 Task: Look for space in Alandur, India from 5th July, 2023 to 11th July, 2023 for 2 adults in price range Rs.8000 to Rs.16000. Place can be entire place with 2 bedrooms having 2 beds and 1 bathroom. Property type can be house, flat, guest house. Booking option can be shelf check-in. Required host language is English.
Action: Mouse moved to (494, 102)
Screenshot: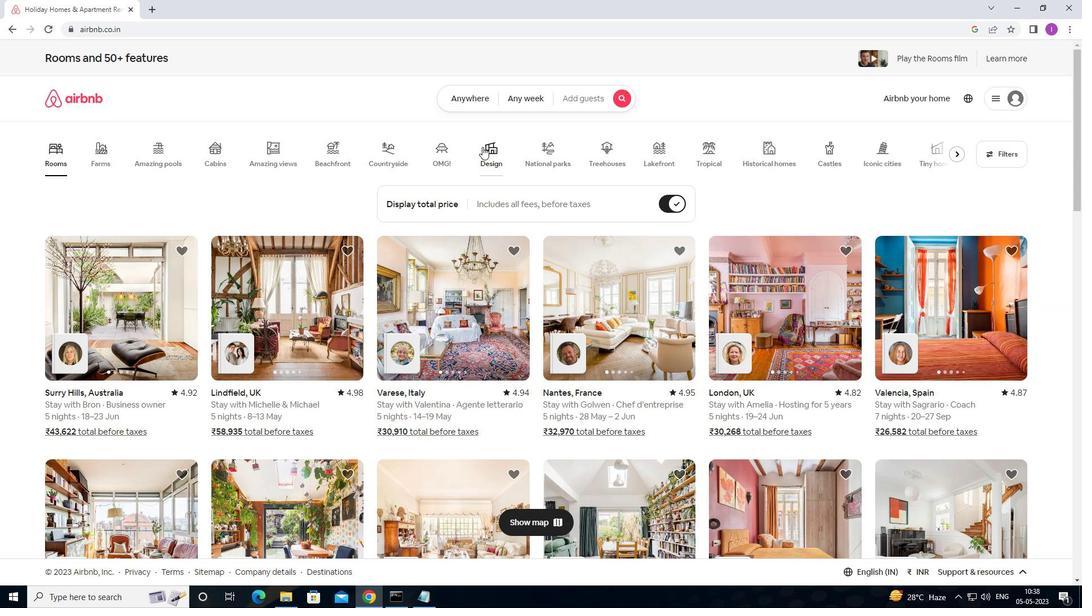 
Action: Mouse pressed left at (494, 102)
Screenshot: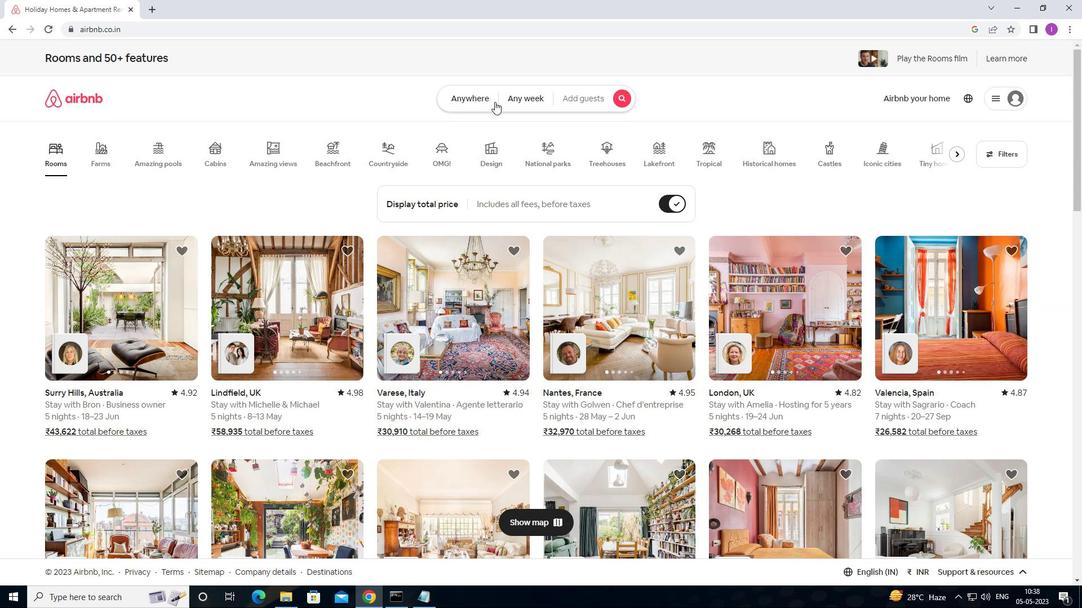 
Action: Mouse moved to (366, 136)
Screenshot: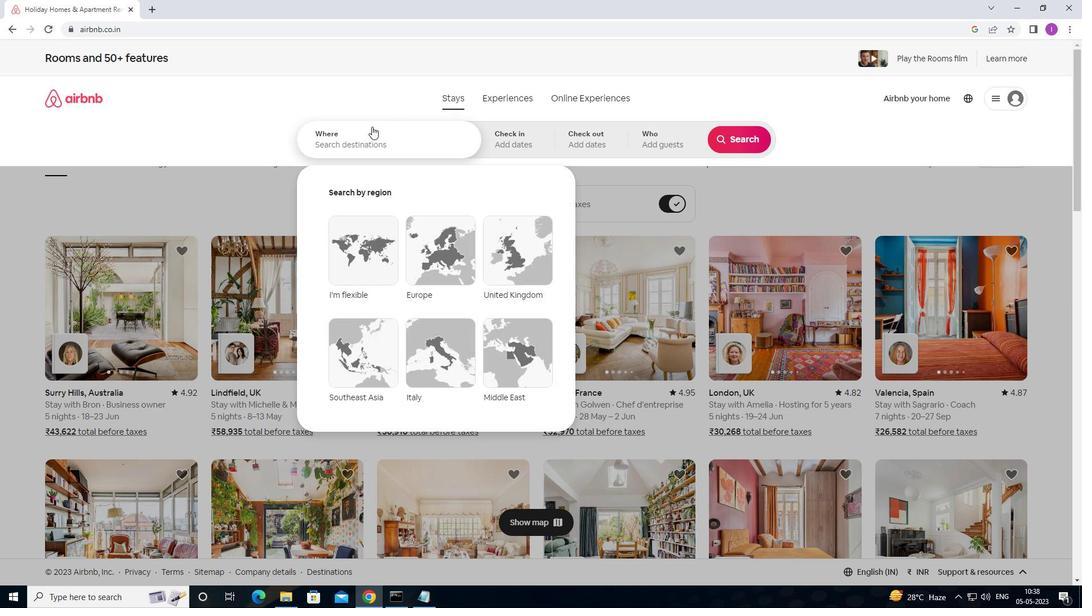 
Action: Mouse pressed left at (366, 136)
Screenshot: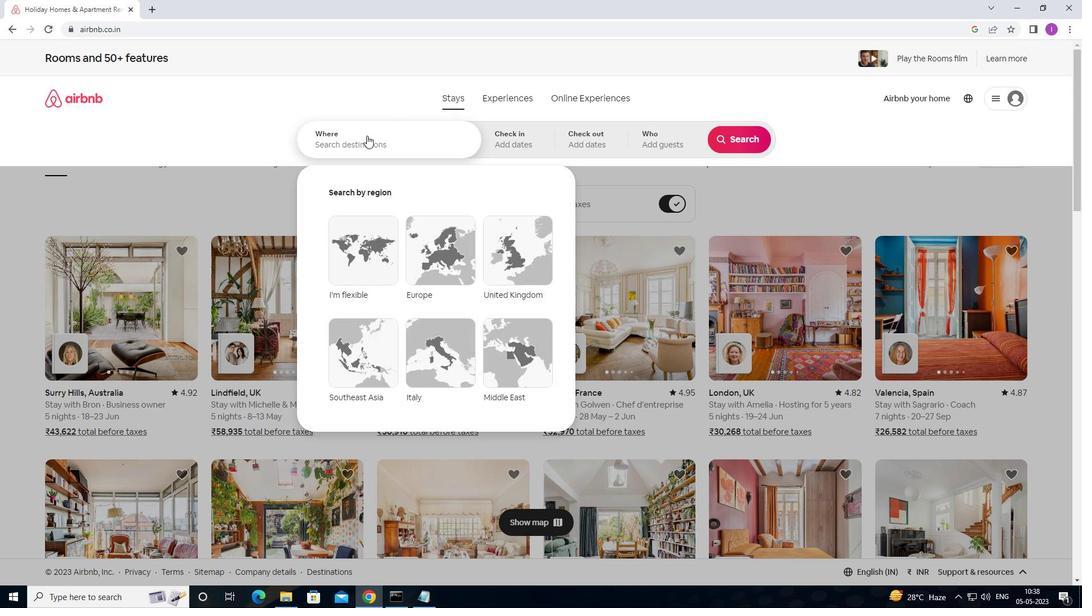 
Action: Mouse moved to (367, 139)
Screenshot: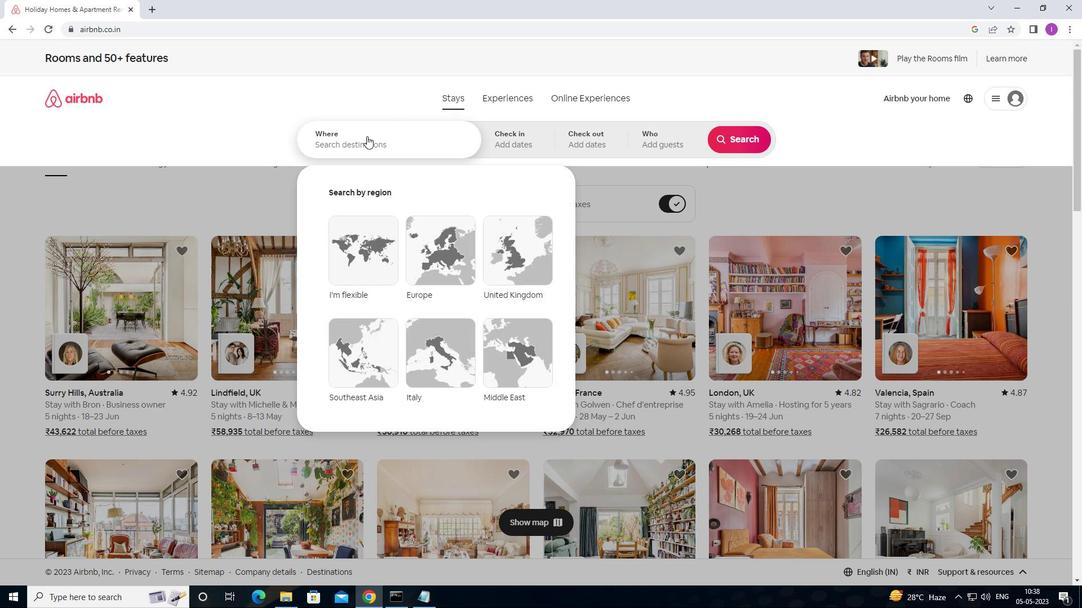 
Action: Key pressed <Key.shift>ALANDUR,<Key.shift>INDIA
Screenshot: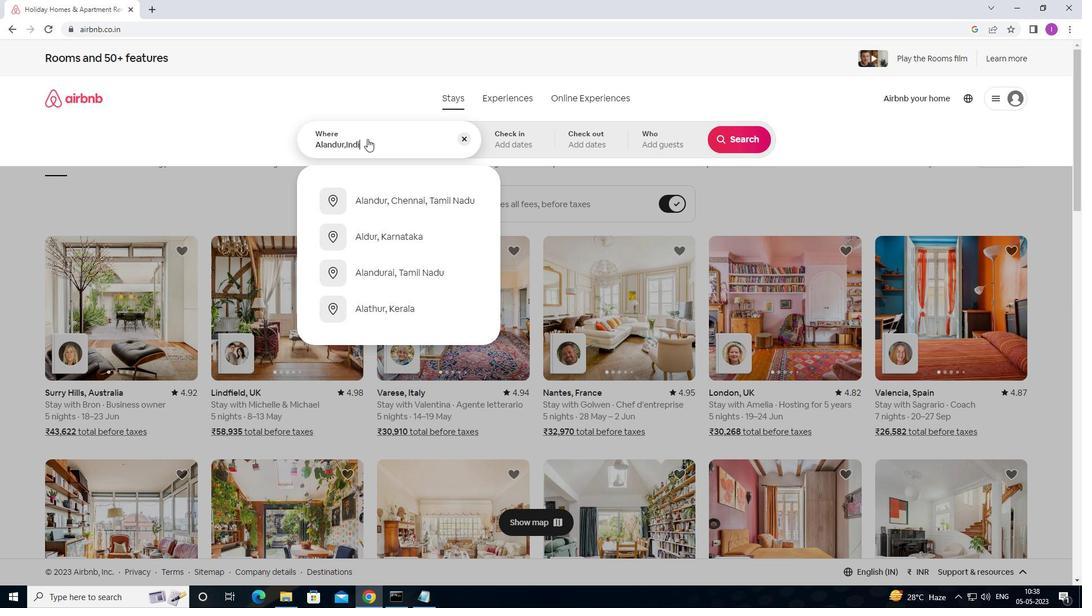 
Action: Mouse moved to (513, 143)
Screenshot: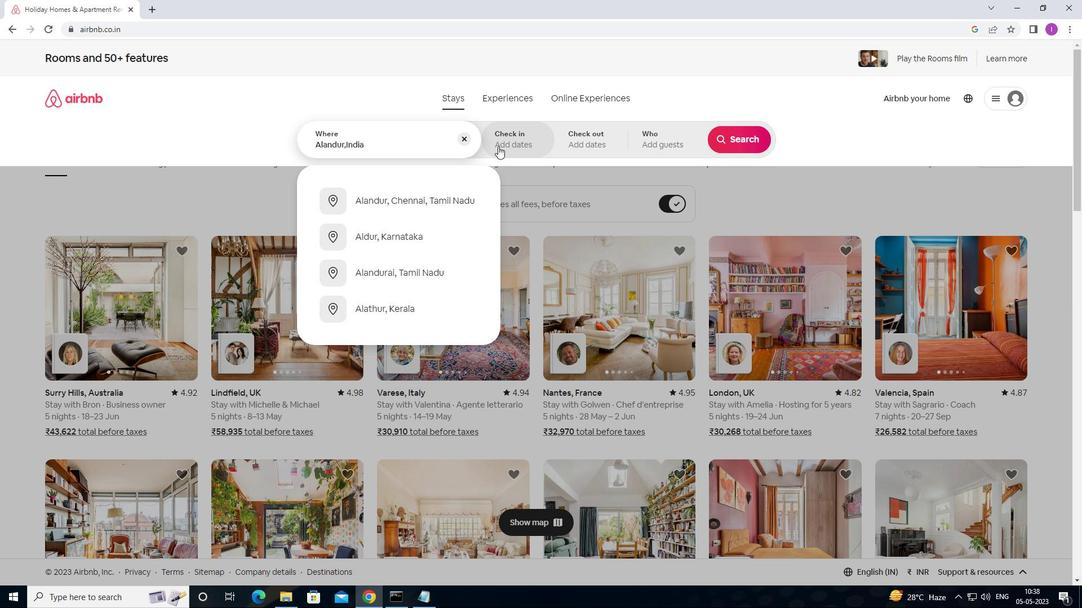 
Action: Mouse pressed left at (513, 143)
Screenshot: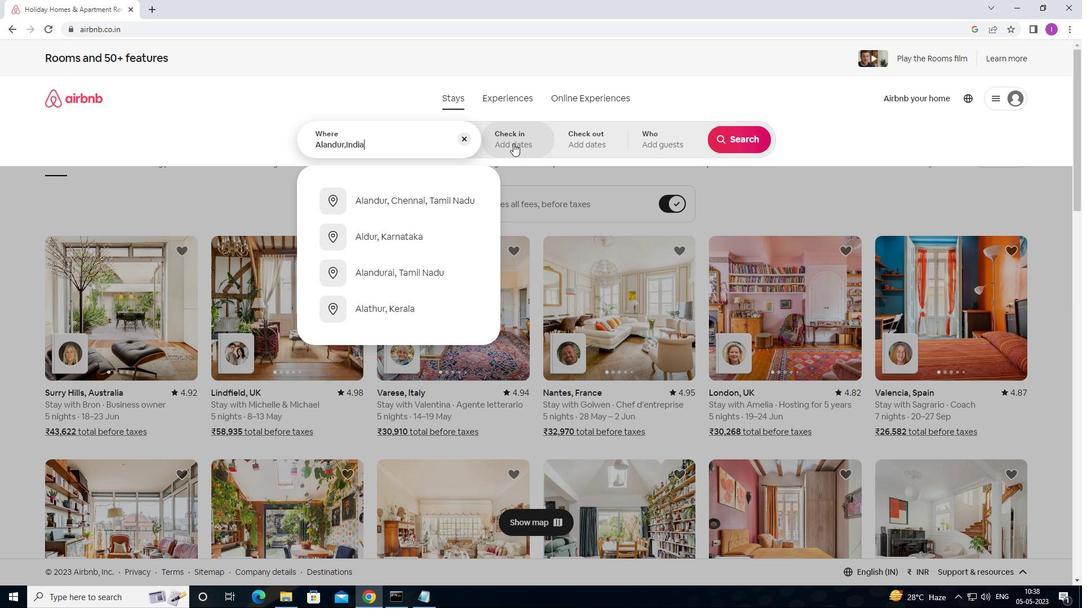 
Action: Mouse moved to (718, 109)
Screenshot: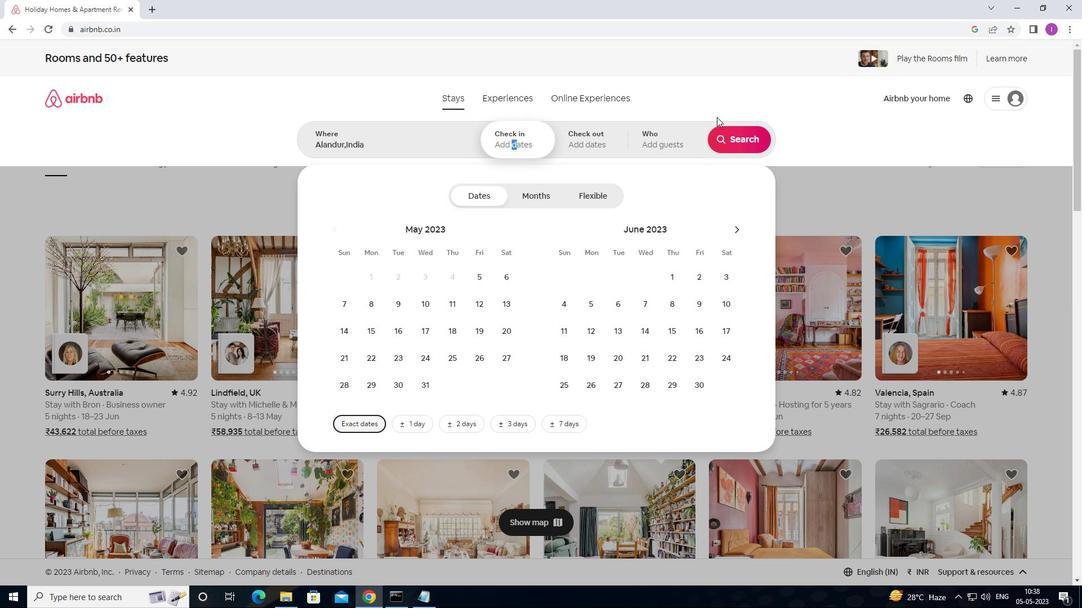 
Action: Mouse pressed left at (718, 109)
Screenshot: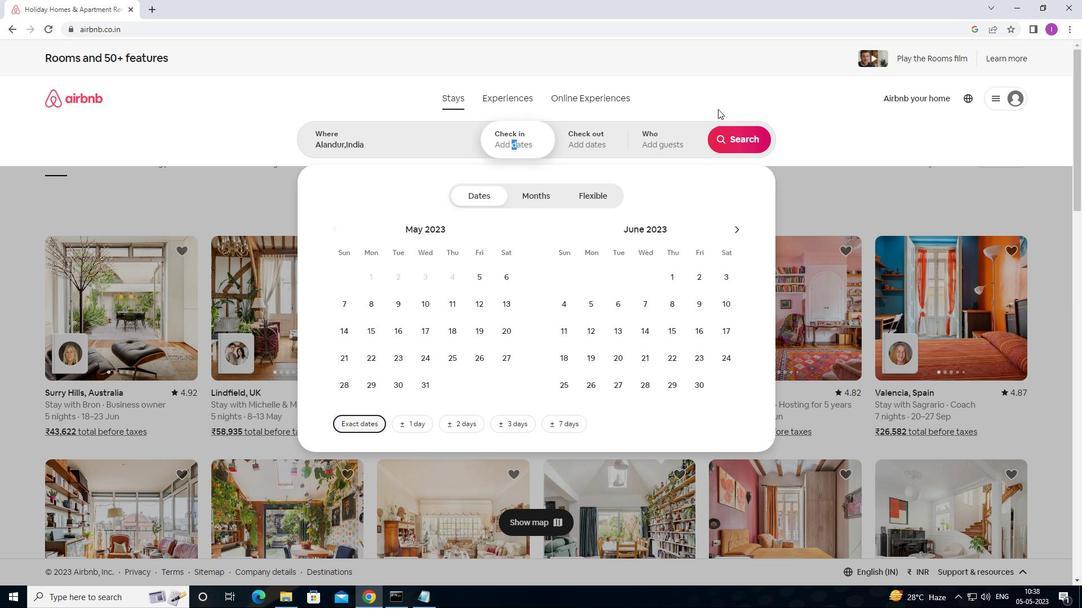 
Action: Mouse moved to (524, 140)
Screenshot: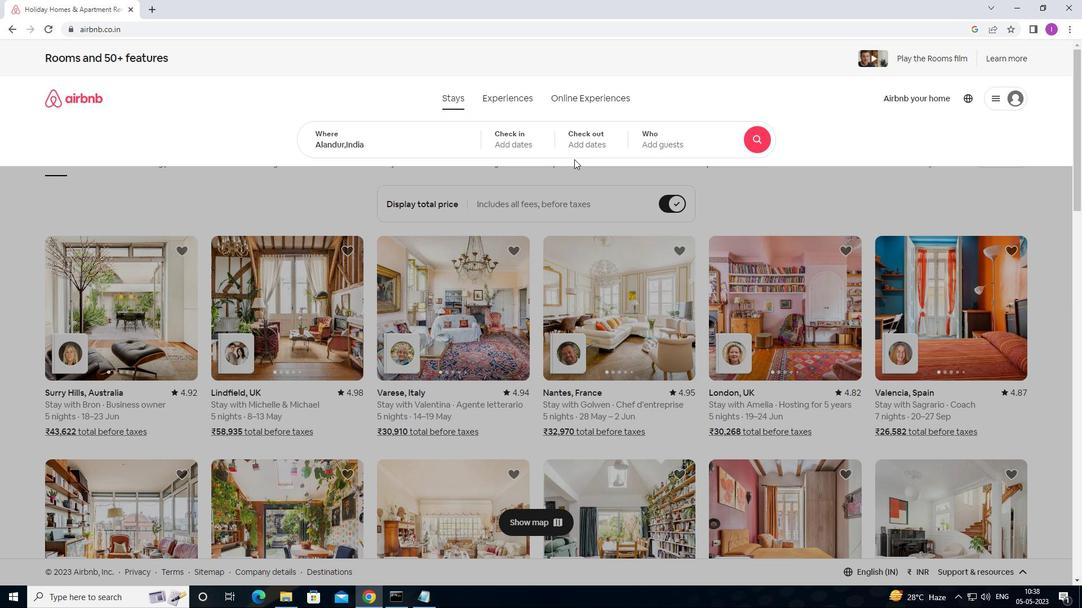 
Action: Mouse pressed left at (524, 140)
Screenshot: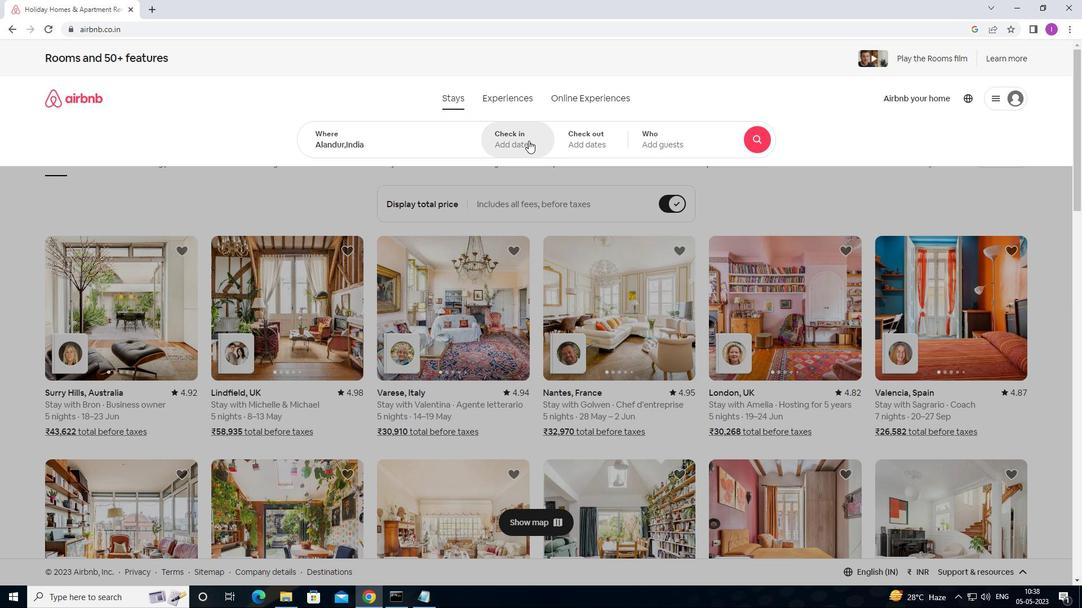 
Action: Mouse moved to (737, 222)
Screenshot: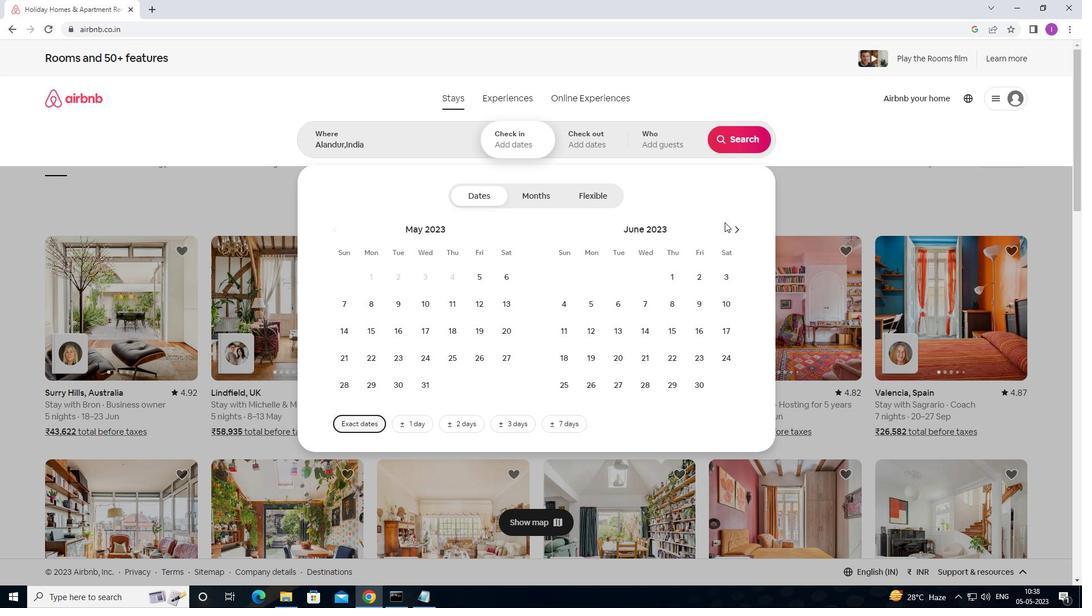 
Action: Mouse pressed left at (737, 222)
Screenshot: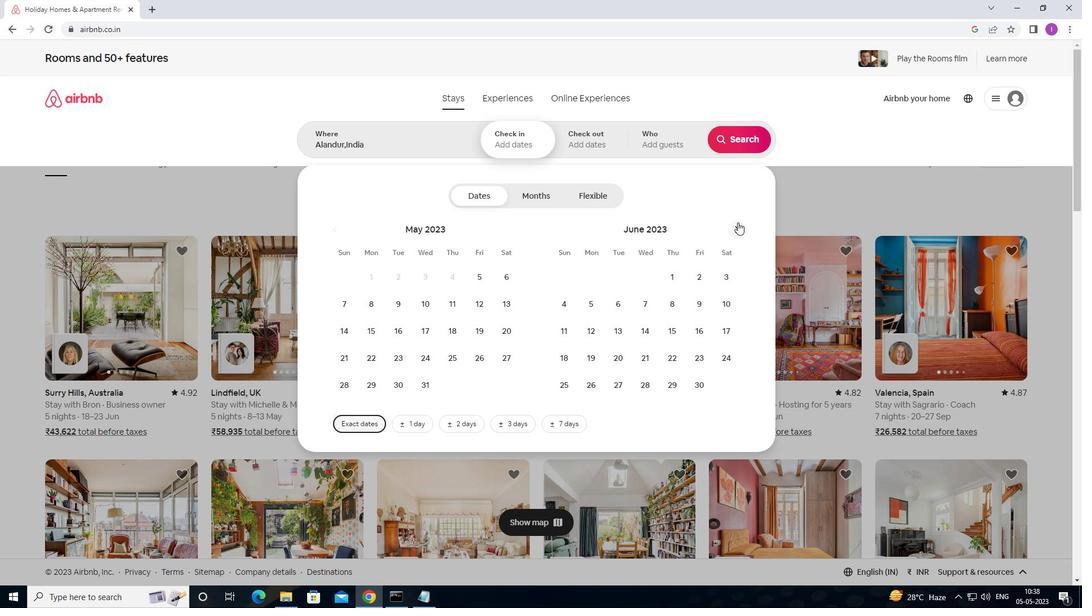 
Action: Mouse moved to (651, 301)
Screenshot: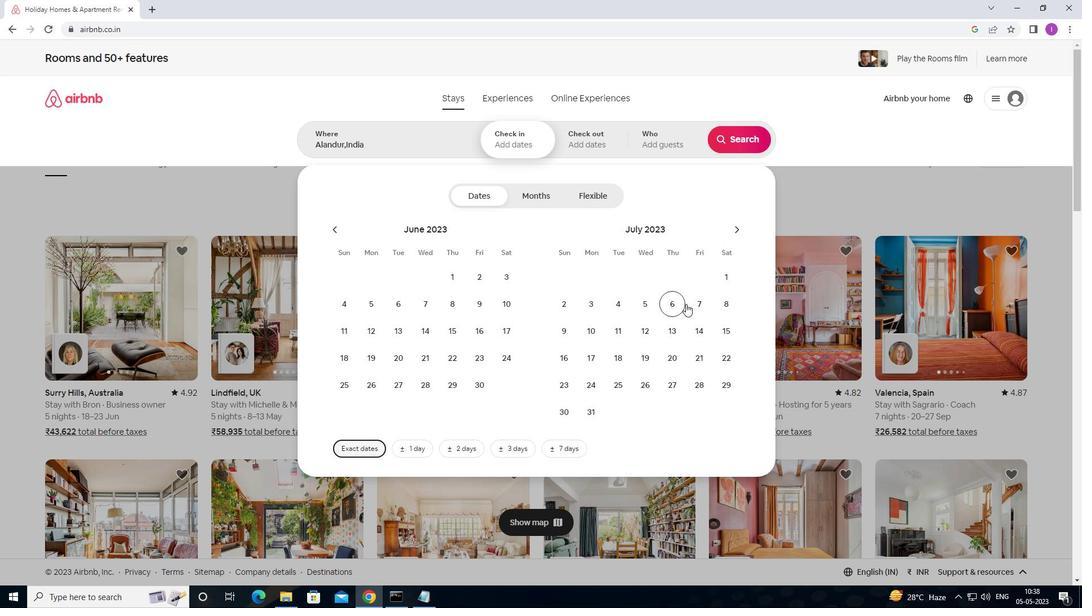
Action: Mouse pressed left at (651, 301)
Screenshot: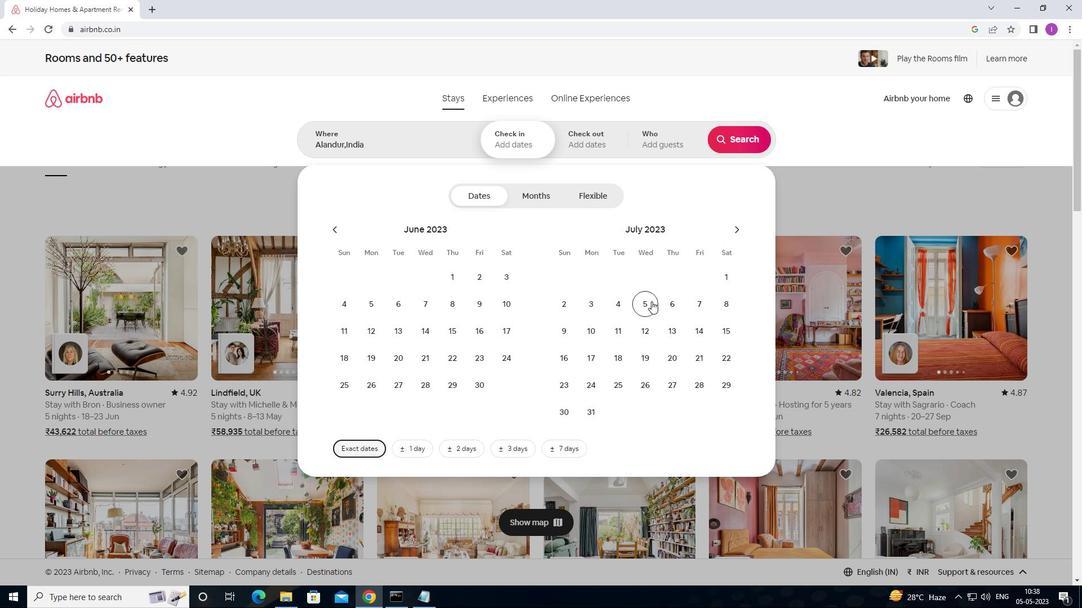 
Action: Mouse moved to (616, 333)
Screenshot: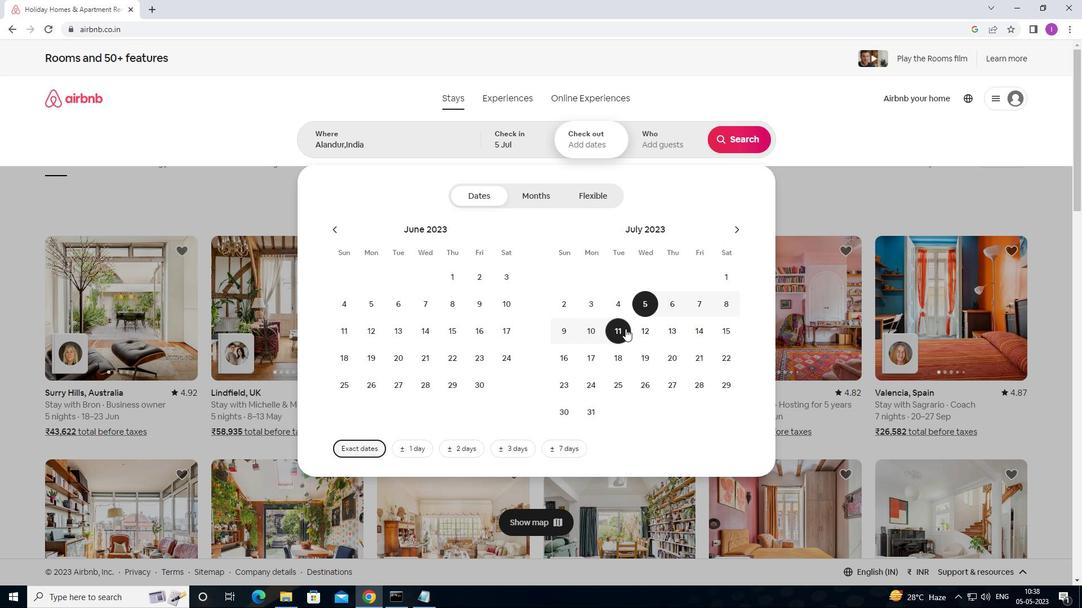 
Action: Mouse pressed left at (616, 333)
Screenshot: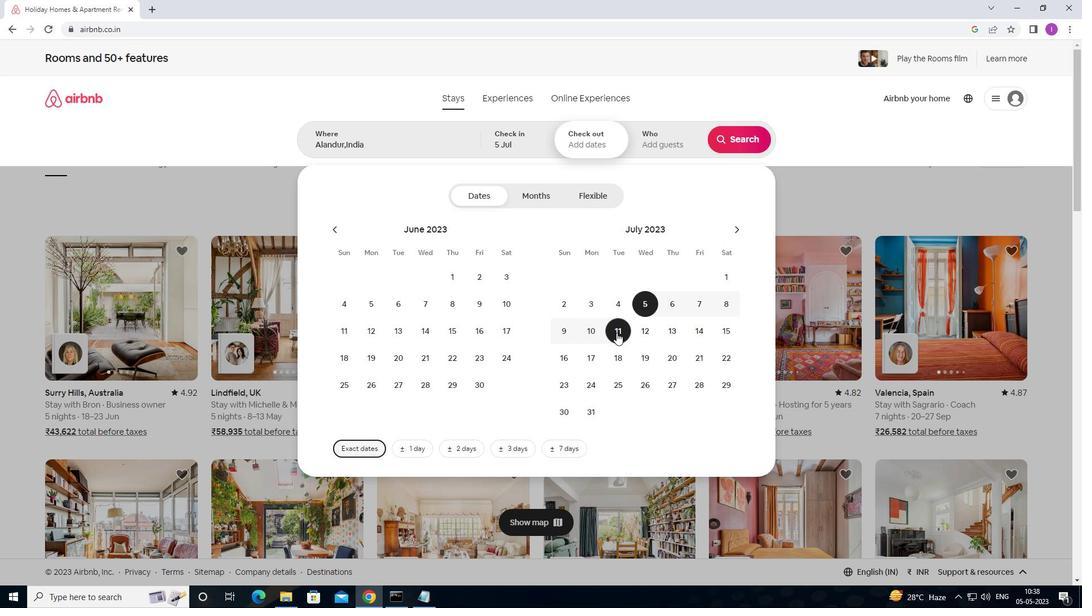 
Action: Mouse moved to (666, 144)
Screenshot: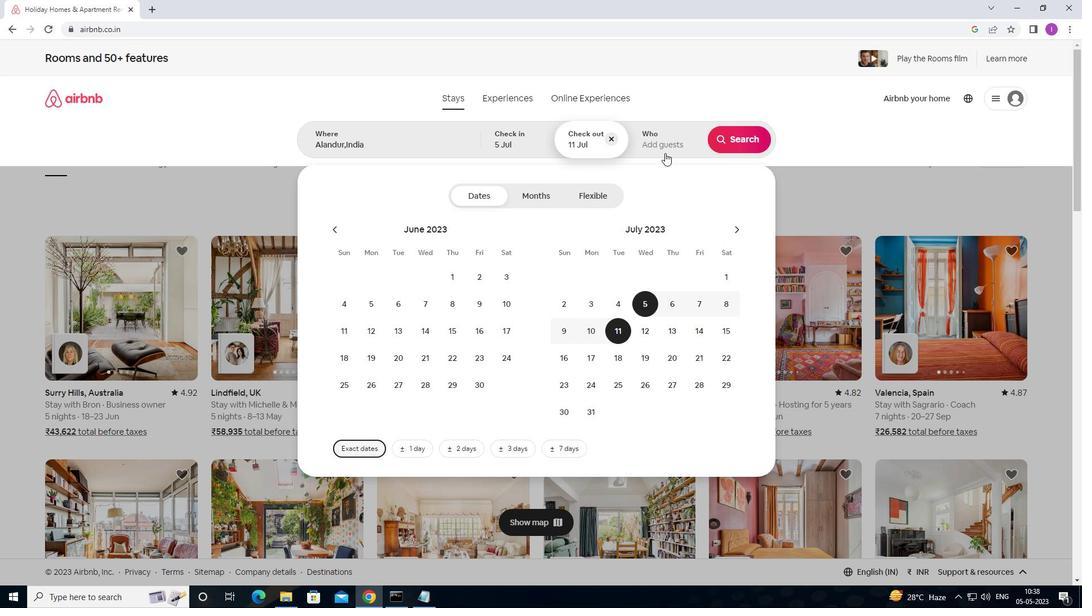 
Action: Mouse pressed left at (666, 144)
Screenshot: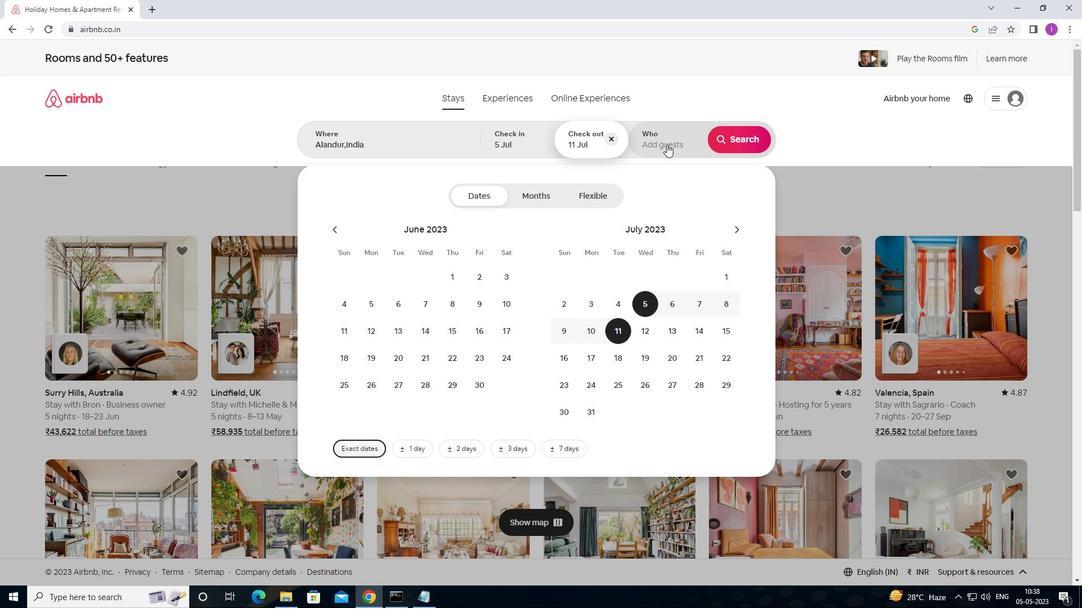 
Action: Mouse moved to (748, 198)
Screenshot: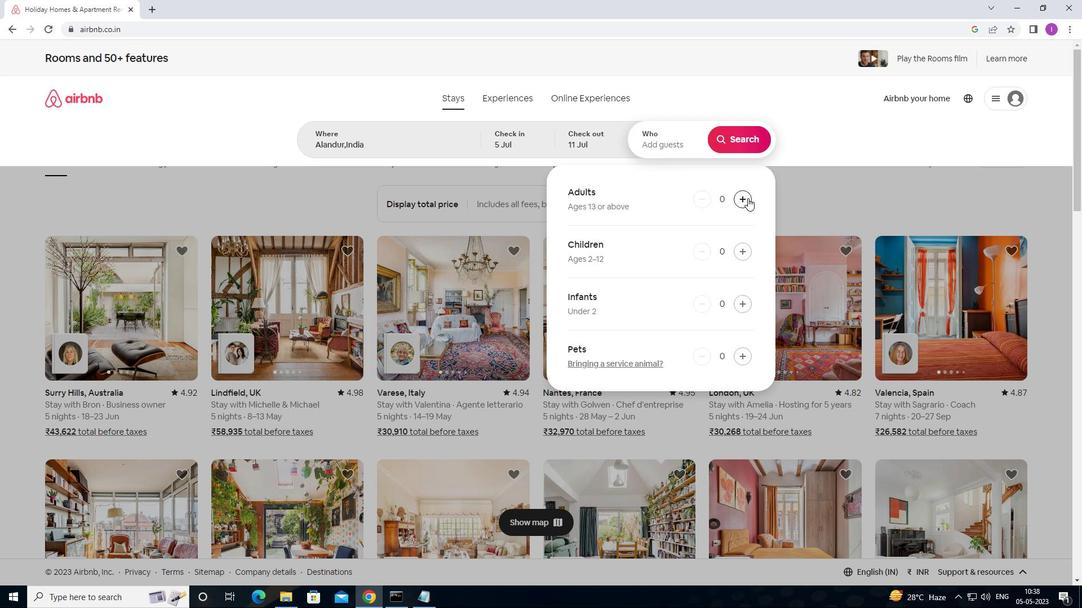 
Action: Mouse pressed left at (748, 198)
Screenshot: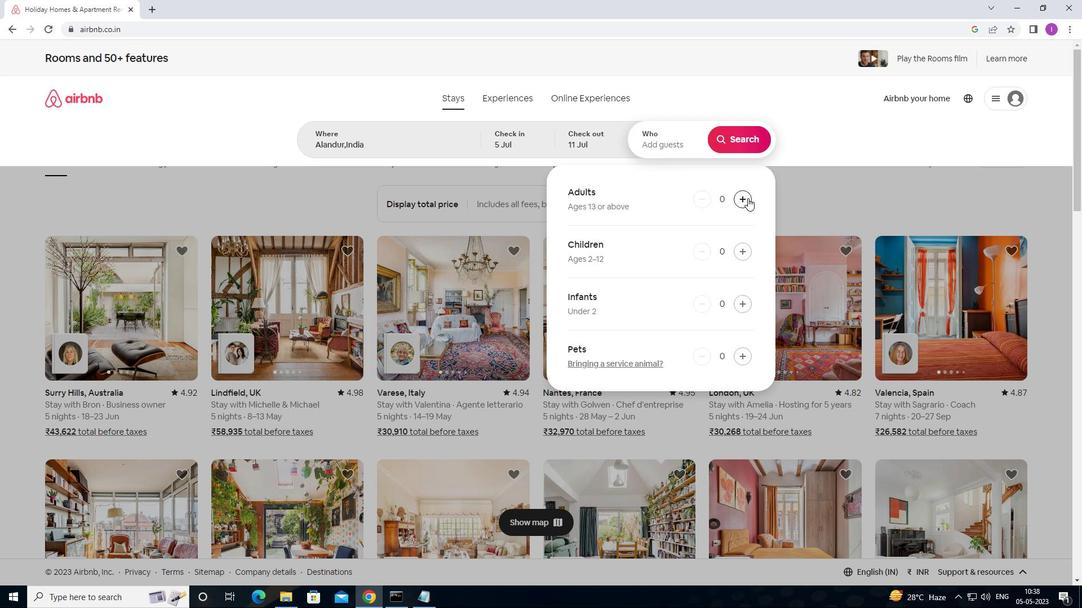 
Action: Mouse moved to (748, 198)
Screenshot: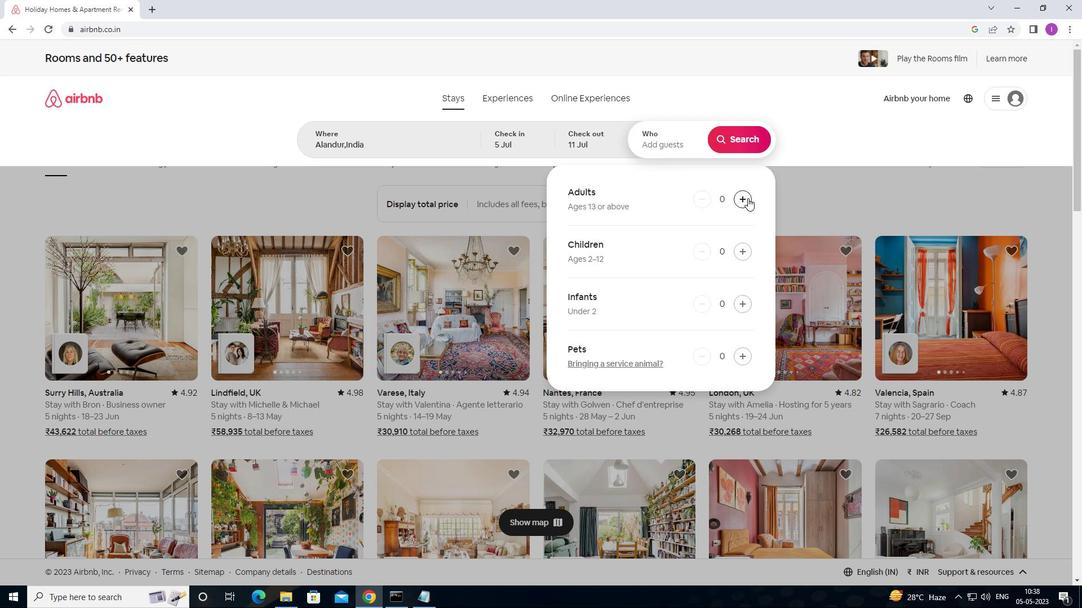 
Action: Mouse pressed left at (748, 198)
Screenshot: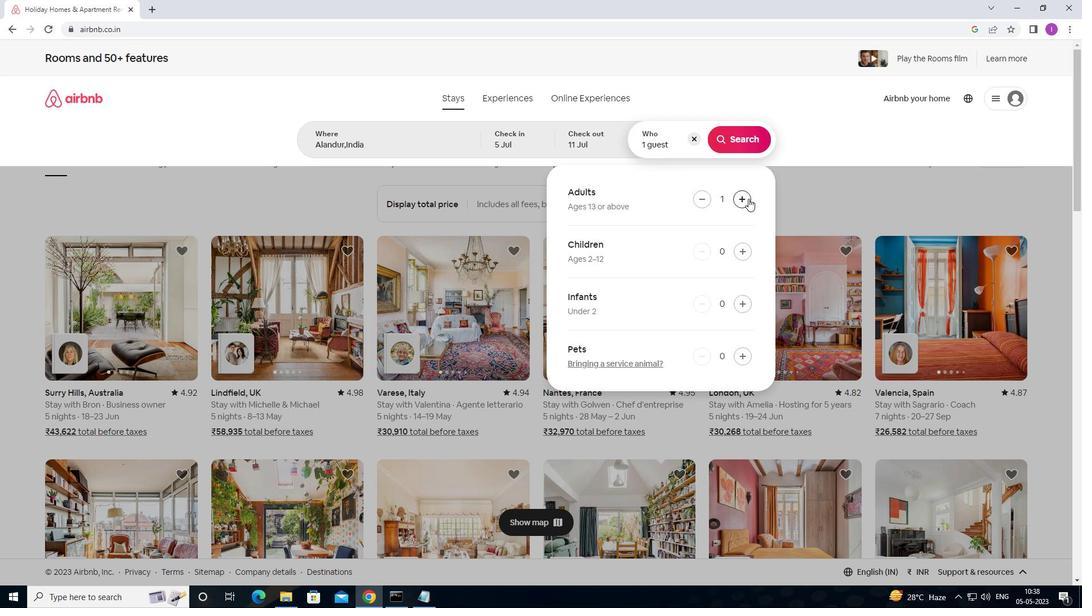 
Action: Mouse moved to (747, 143)
Screenshot: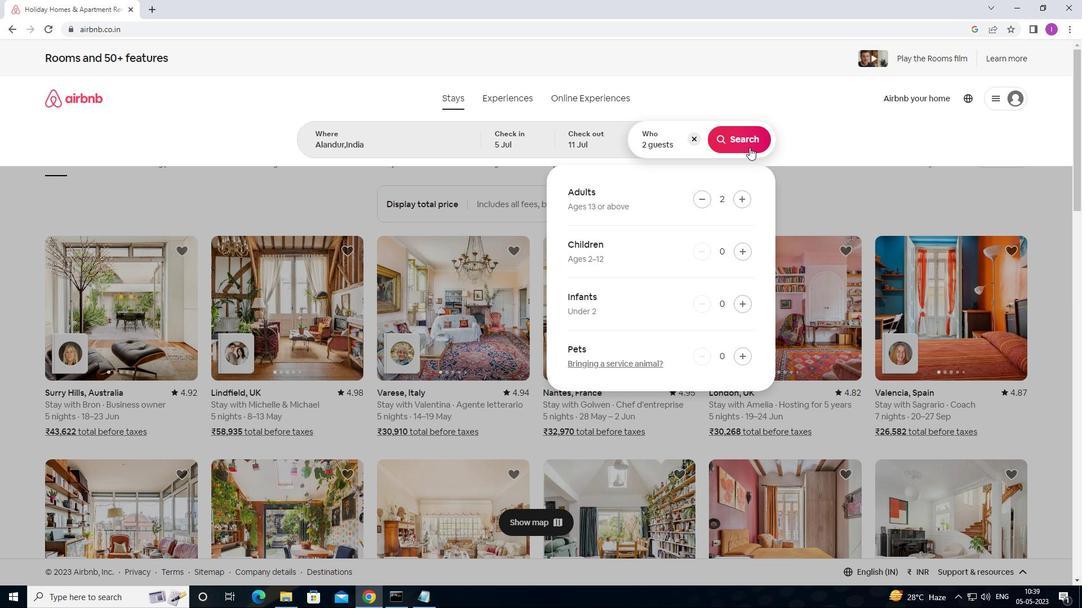
Action: Mouse pressed left at (747, 143)
Screenshot: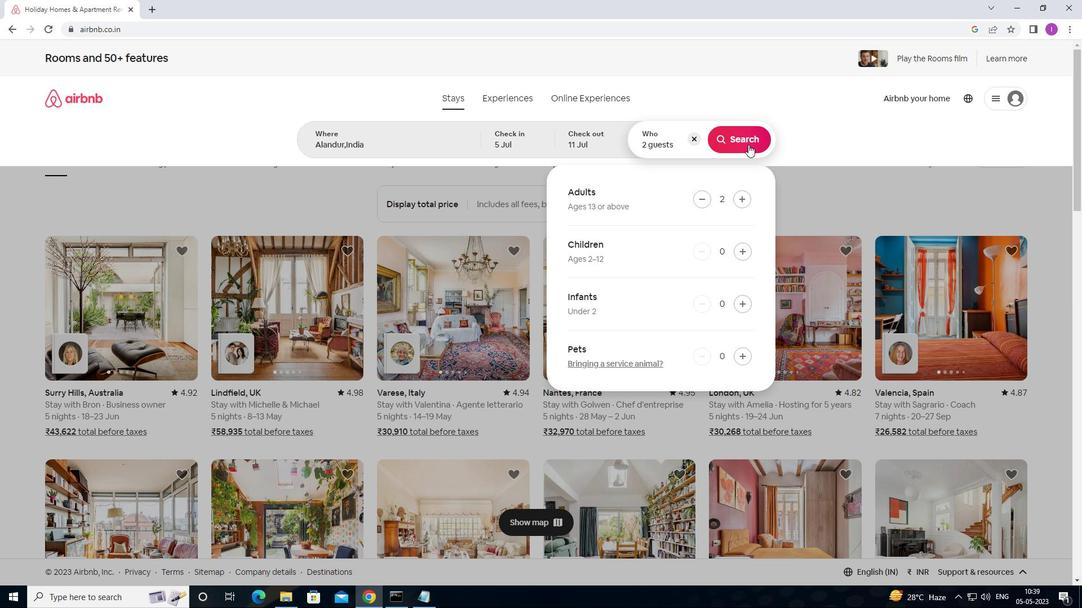 
Action: Mouse moved to (1030, 112)
Screenshot: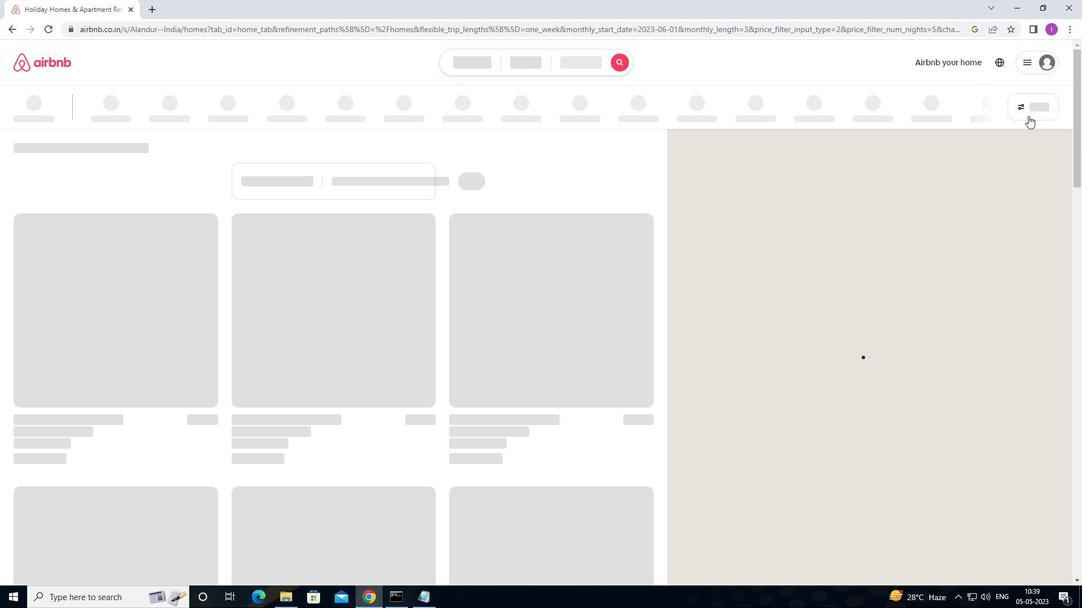 
Action: Mouse pressed left at (1030, 112)
Screenshot: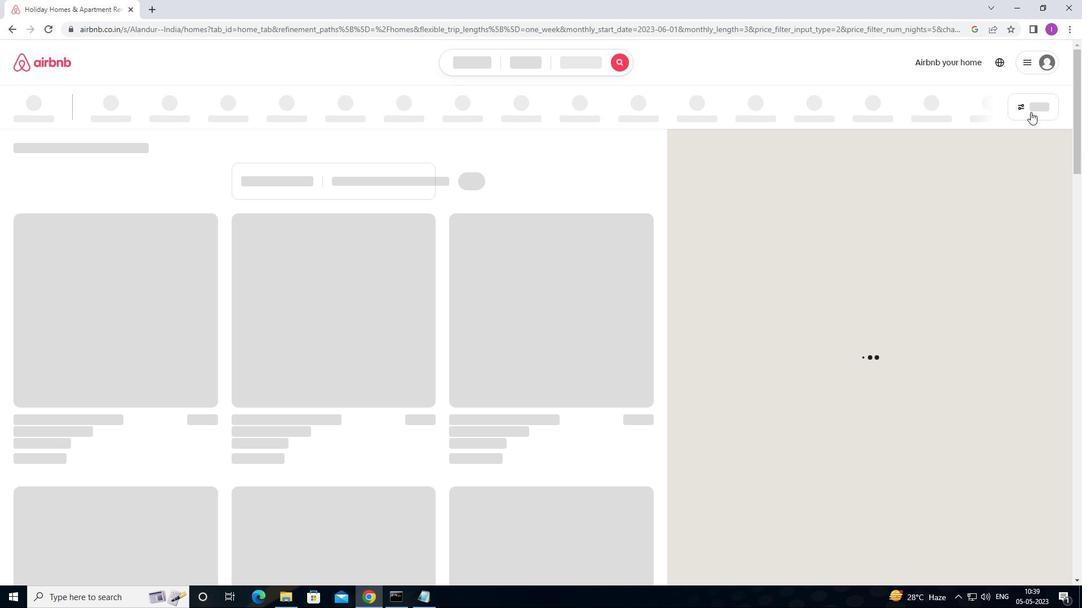 
Action: Mouse moved to (423, 387)
Screenshot: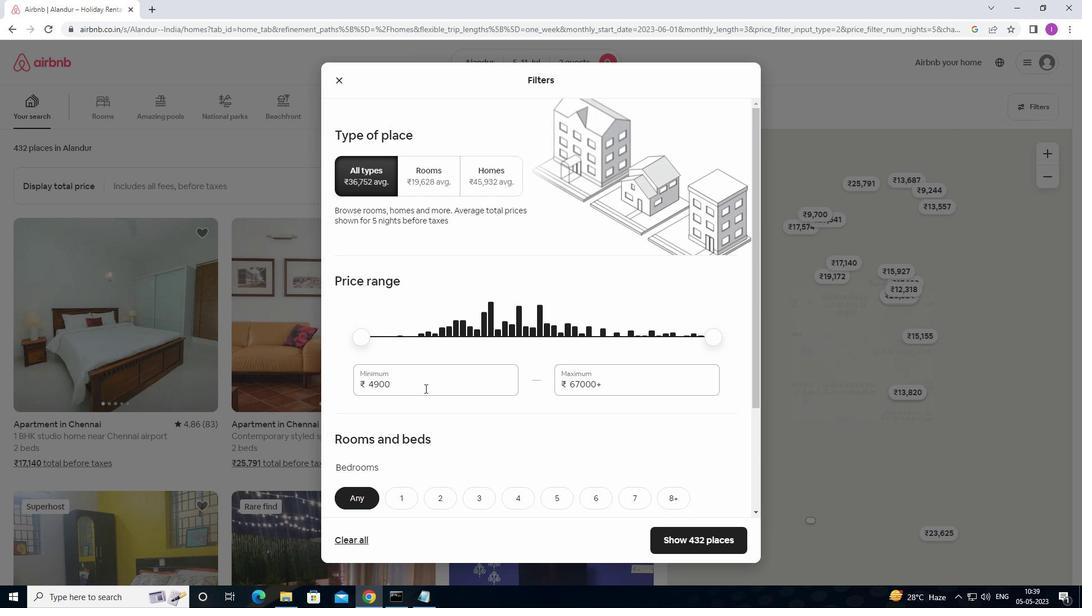 
Action: Mouse pressed left at (423, 387)
Screenshot: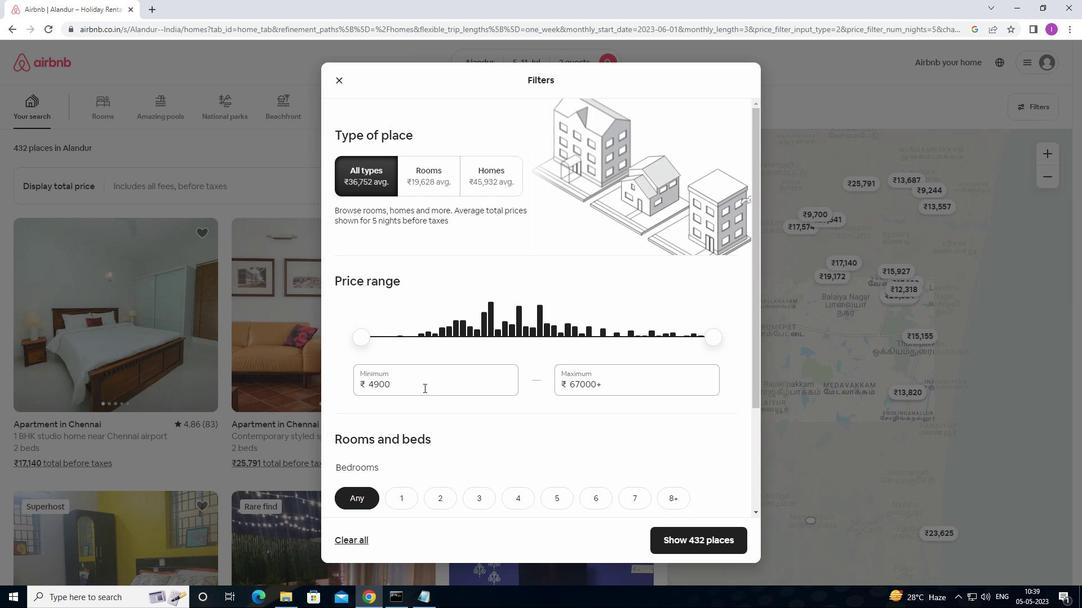 
Action: Mouse moved to (342, 394)
Screenshot: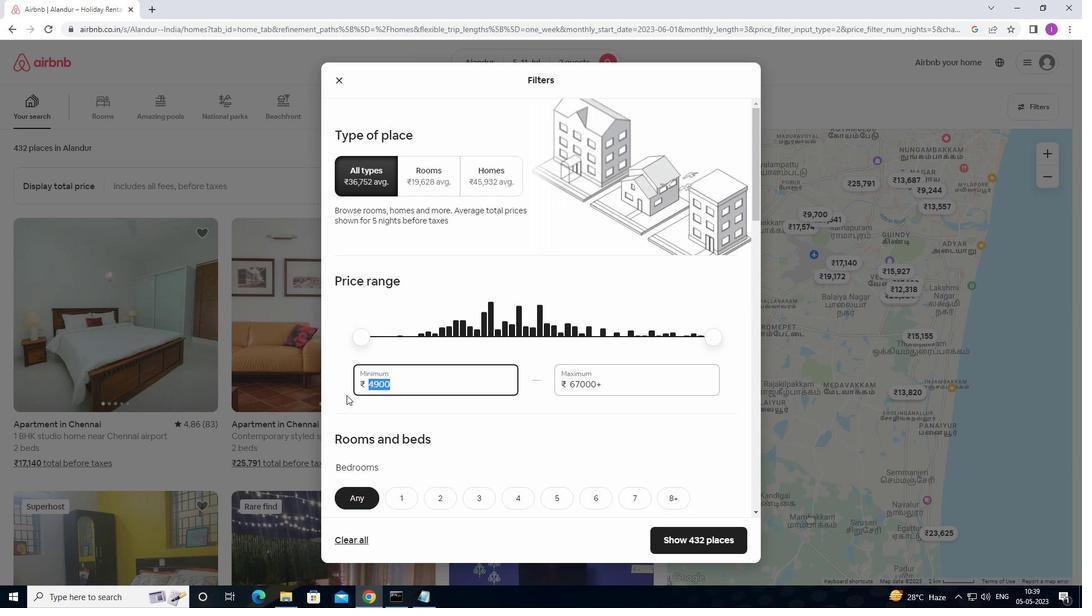 
Action: Key pressed 8000
Screenshot: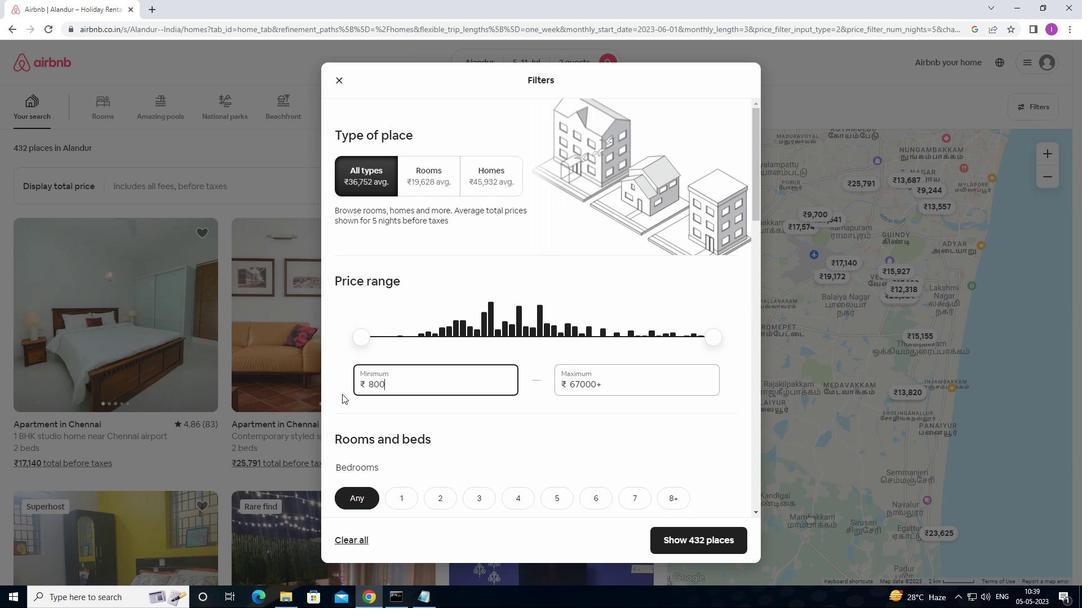 
Action: Mouse moved to (625, 381)
Screenshot: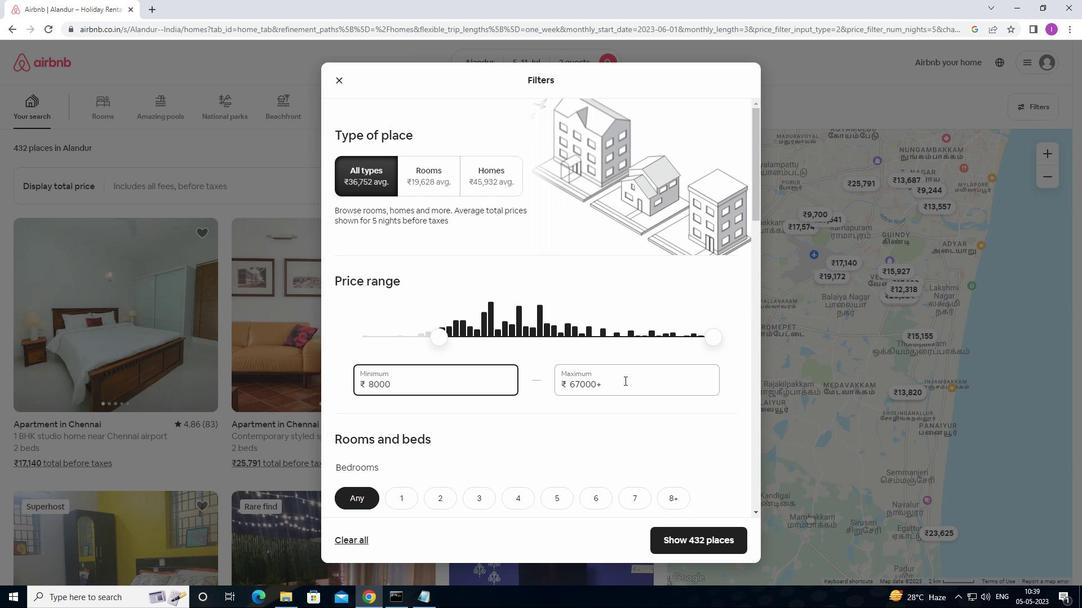 
Action: Mouse pressed left at (625, 381)
Screenshot: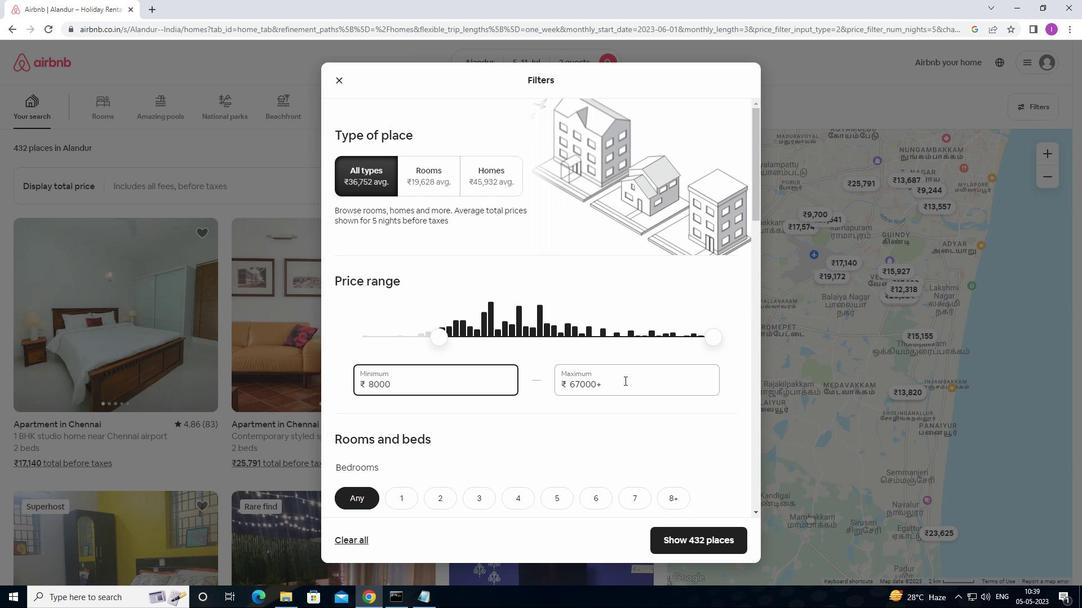 
Action: Mouse moved to (555, 390)
Screenshot: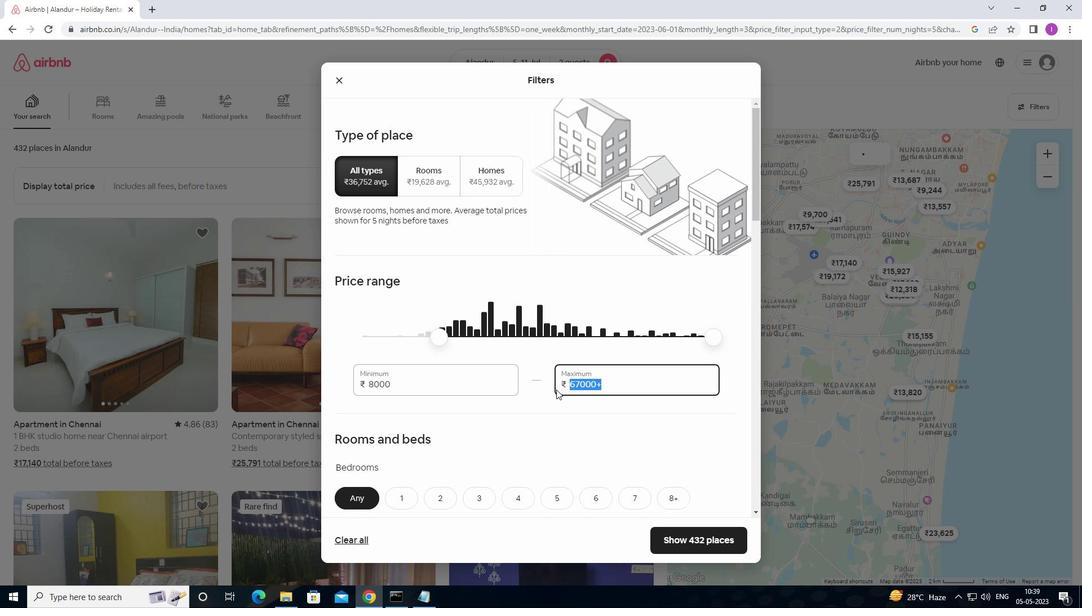
Action: Key pressed 1
Screenshot: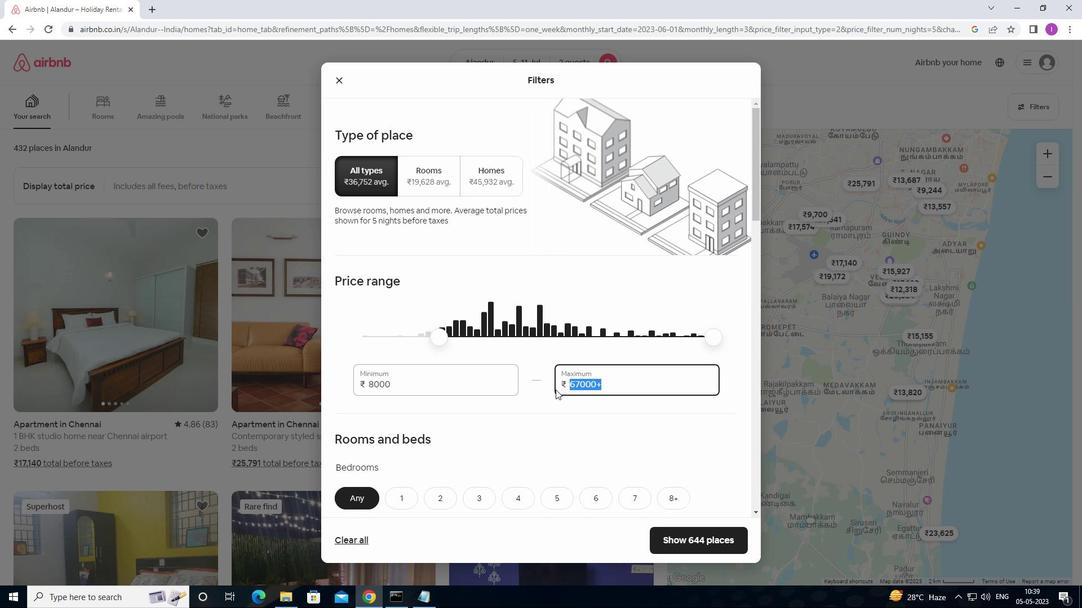 
Action: Mouse moved to (555, 390)
Screenshot: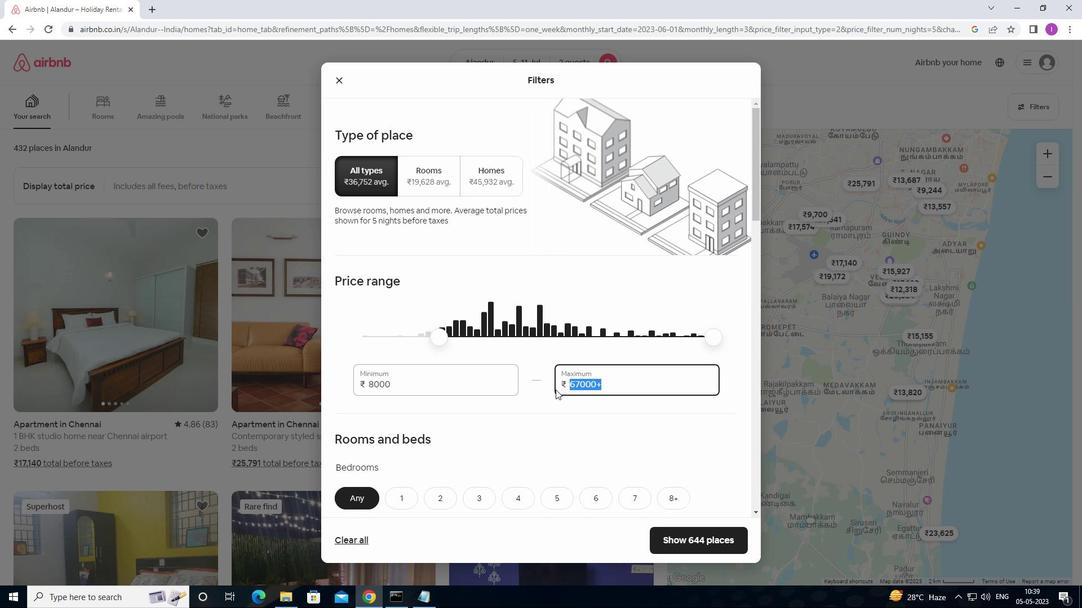 
Action: Key pressed 6000
Screenshot: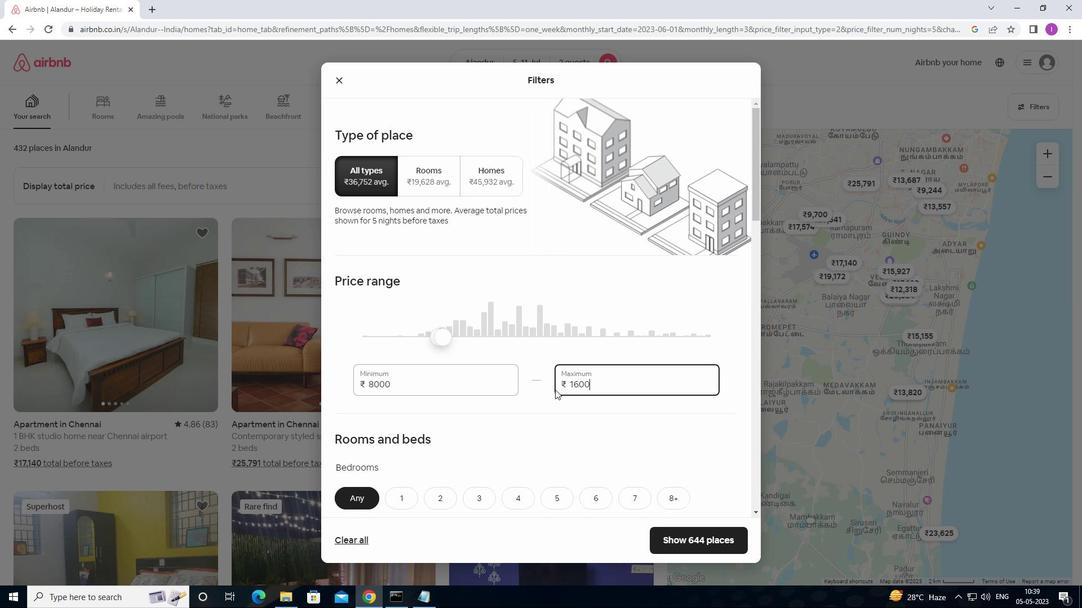 
Action: Mouse moved to (588, 375)
Screenshot: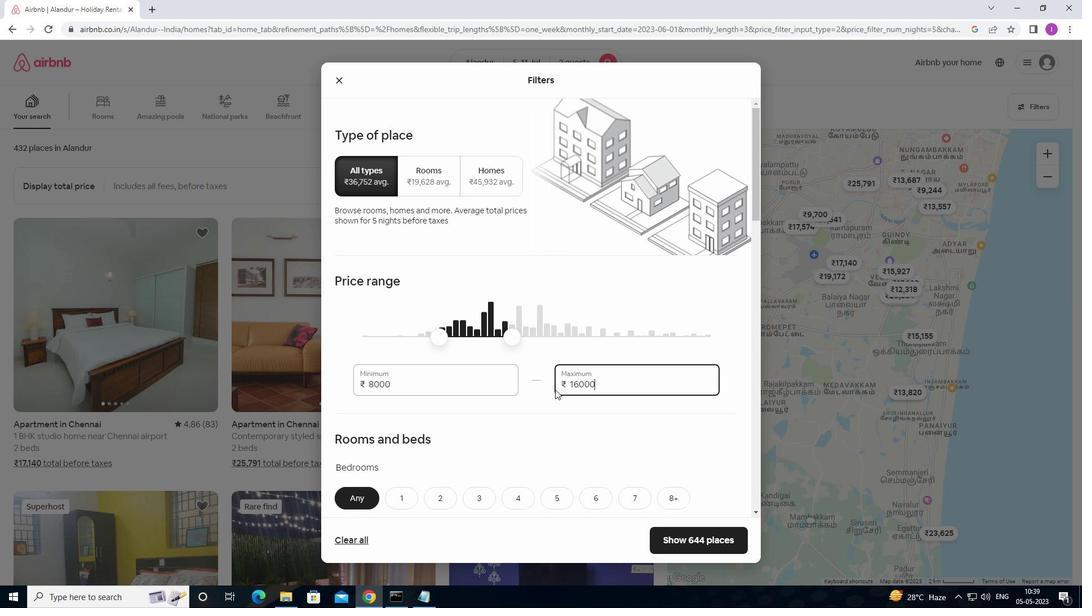 
Action: Mouse scrolled (588, 375) with delta (0, 0)
Screenshot: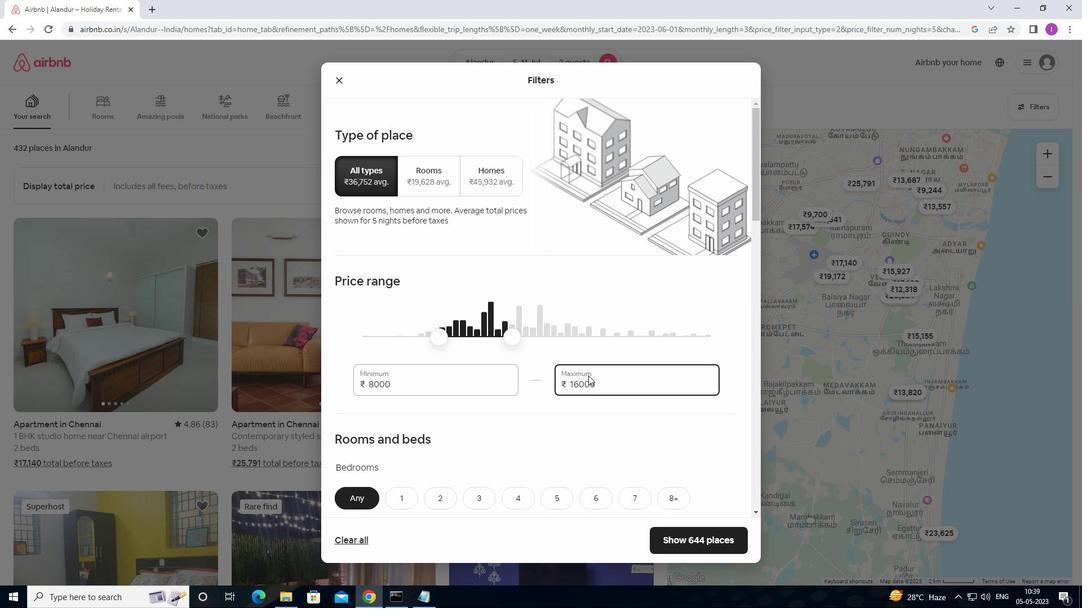 
Action: Mouse scrolled (588, 375) with delta (0, 0)
Screenshot: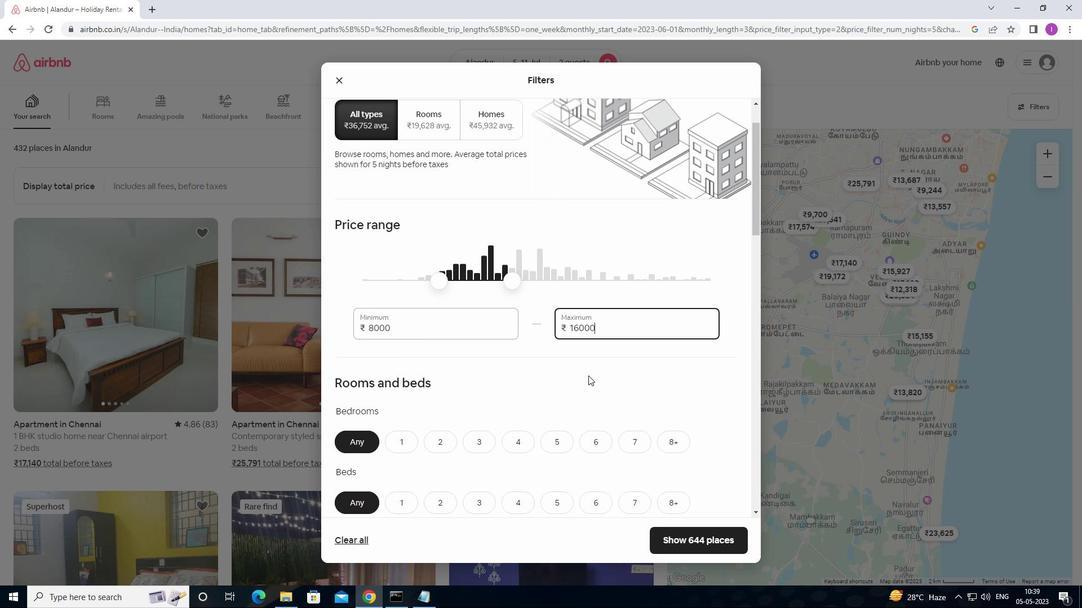 
Action: Mouse moved to (439, 388)
Screenshot: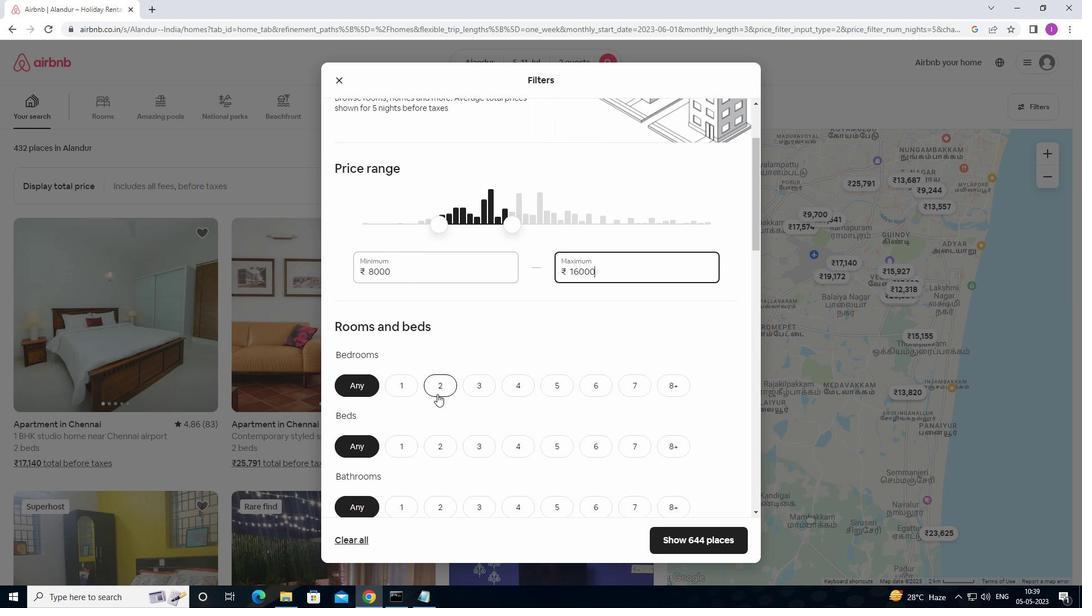 
Action: Mouse pressed left at (439, 388)
Screenshot: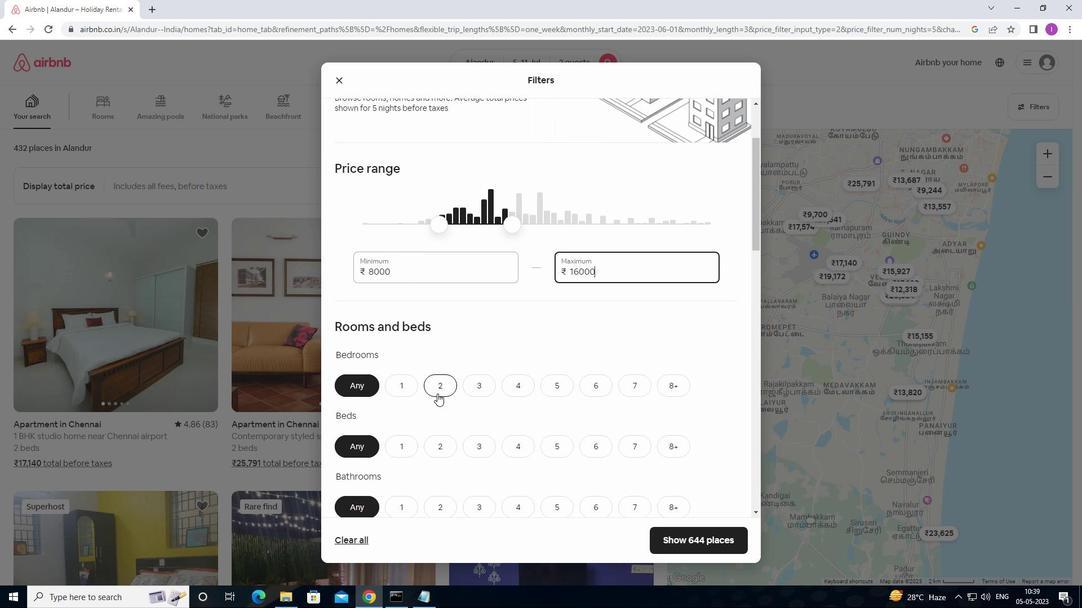
Action: Mouse moved to (441, 443)
Screenshot: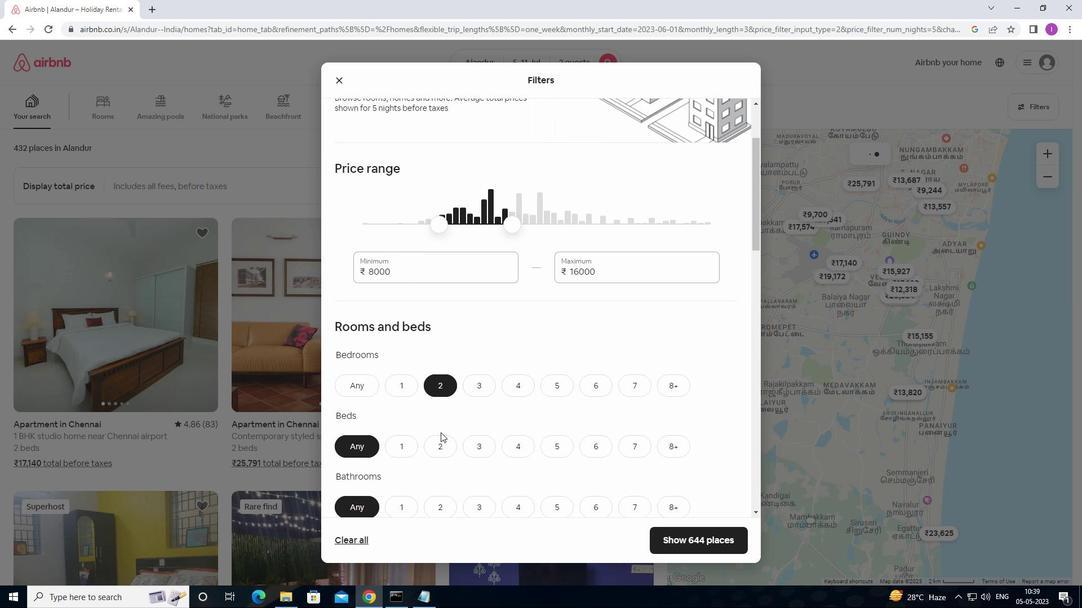 
Action: Mouse pressed left at (441, 443)
Screenshot: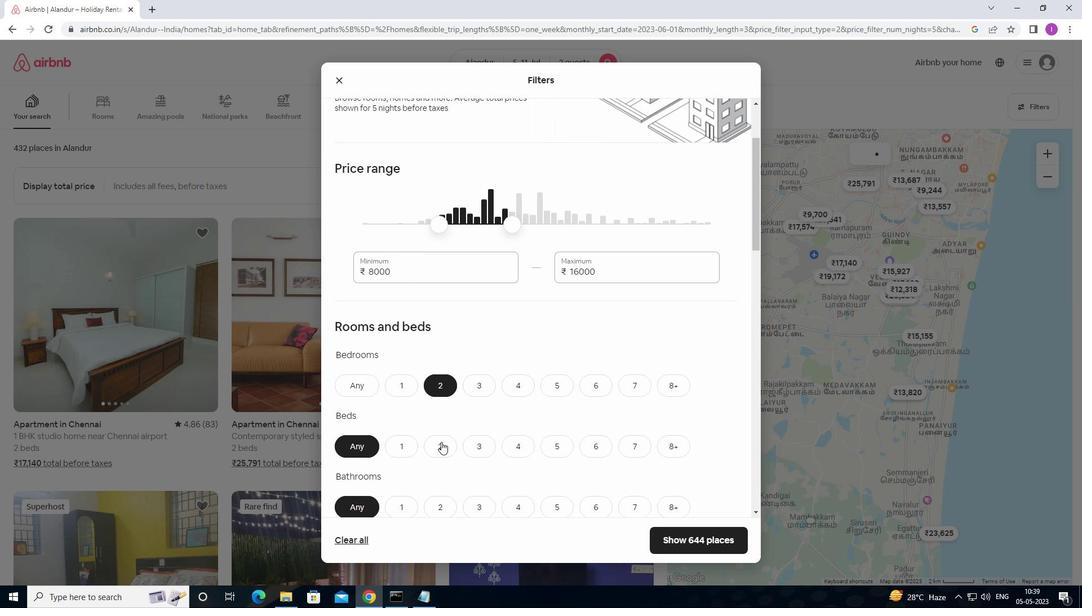 
Action: Mouse moved to (458, 435)
Screenshot: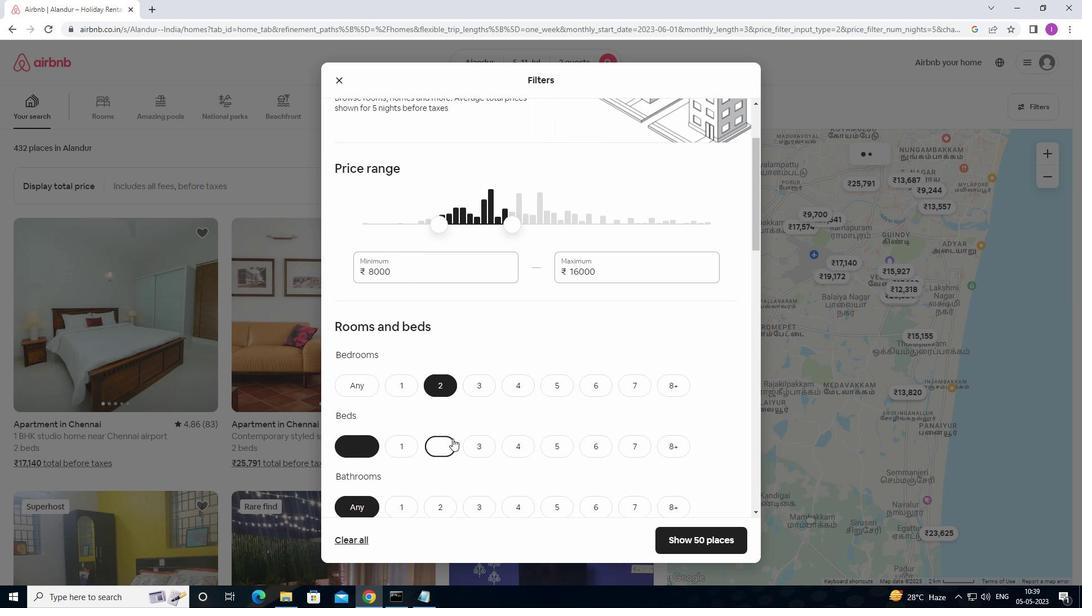 
Action: Mouse scrolled (458, 434) with delta (0, 0)
Screenshot: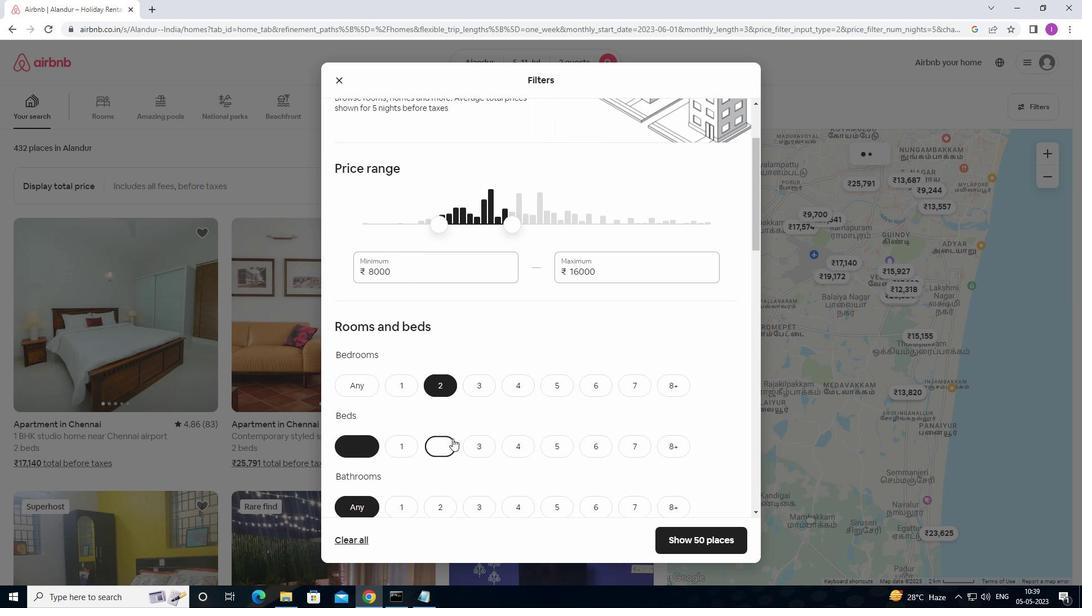 
Action: Mouse scrolled (458, 434) with delta (0, 0)
Screenshot: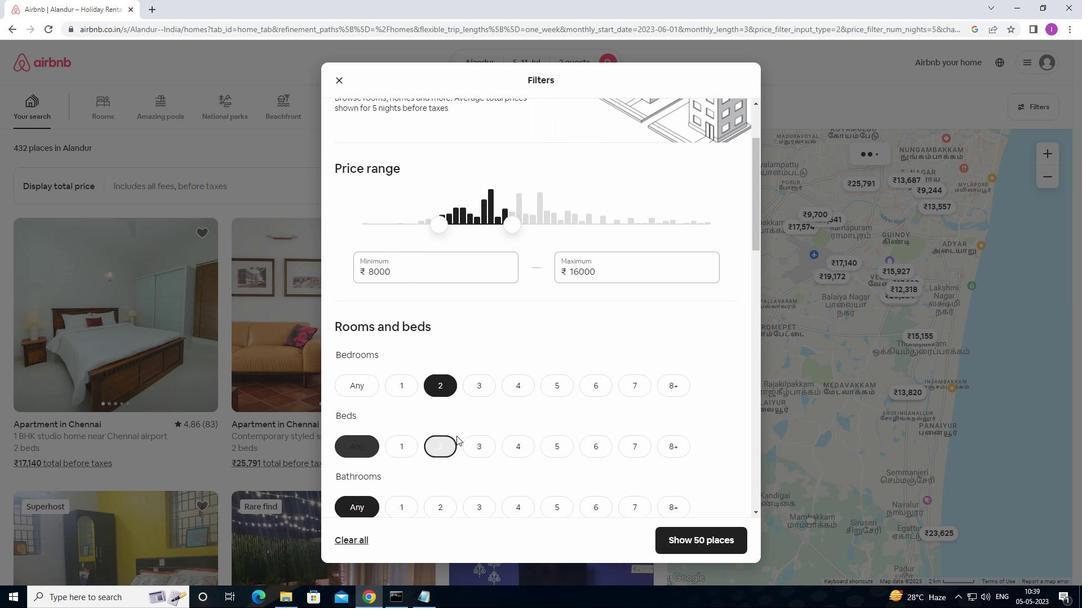 
Action: Mouse scrolled (458, 434) with delta (0, 0)
Screenshot: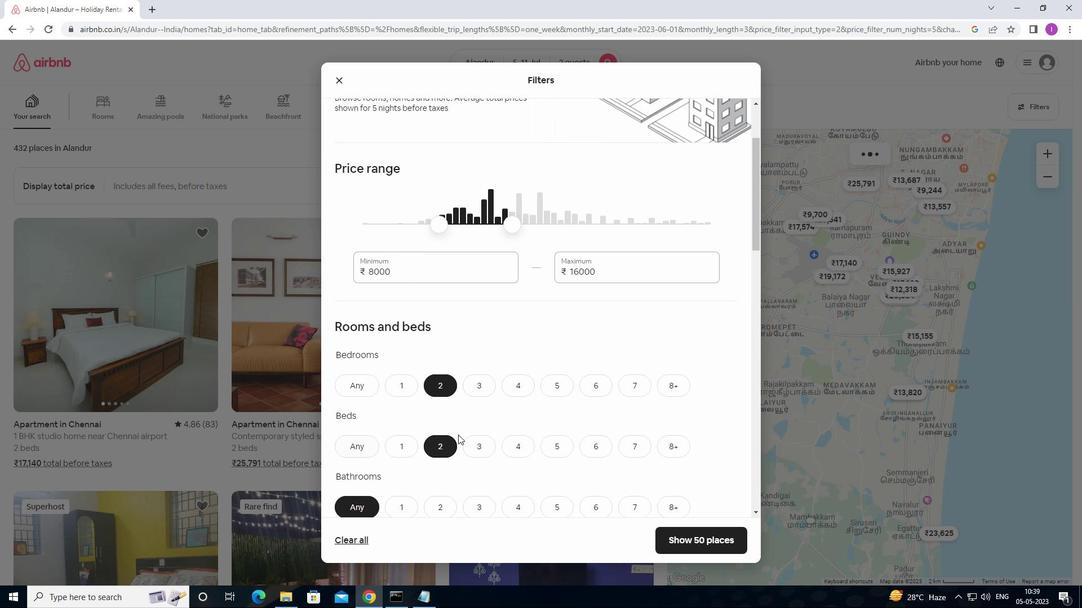 
Action: Mouse moved to (400, 343)
Screenshot: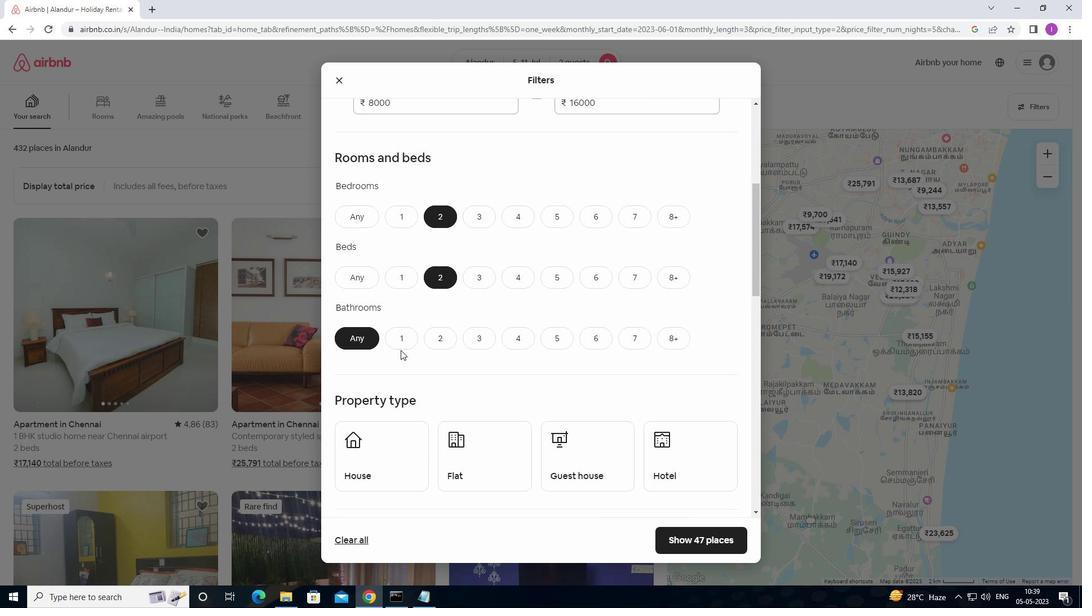 
Action: Mouse pressed left at (400, 343)
Screenshot: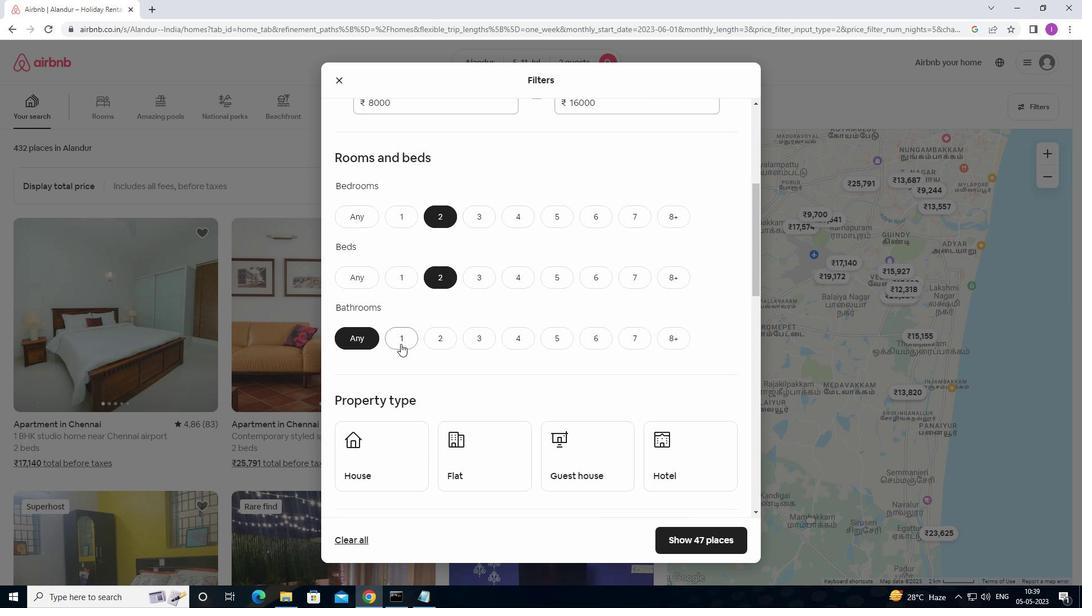 
Action: Mouse moved to (429, 374)
Screenshot: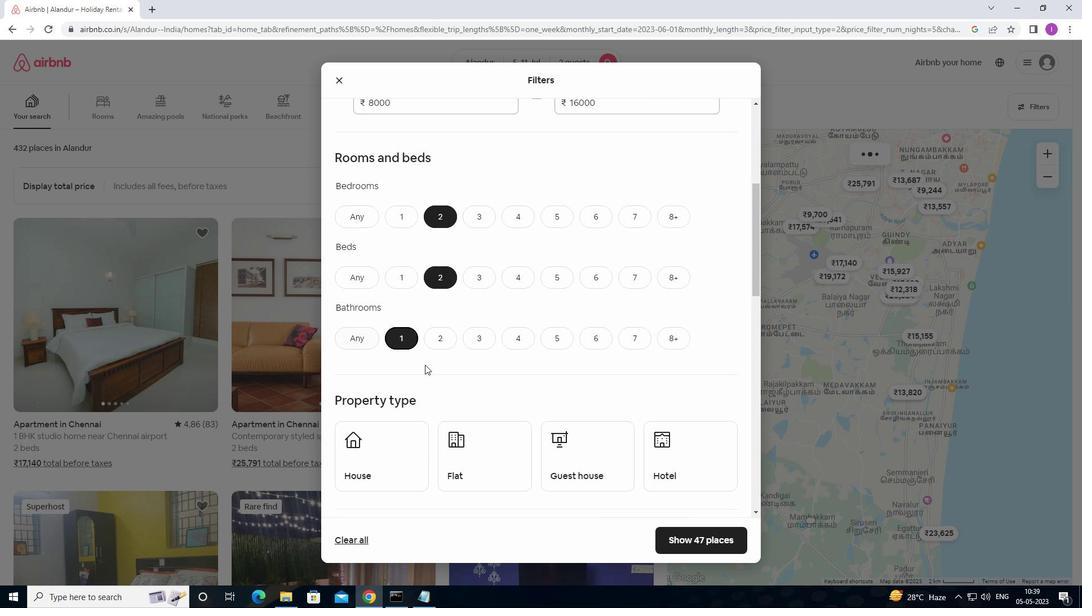 
Action: Mouse scrolled (429, 373) with delta (0, 0)
Screenshot: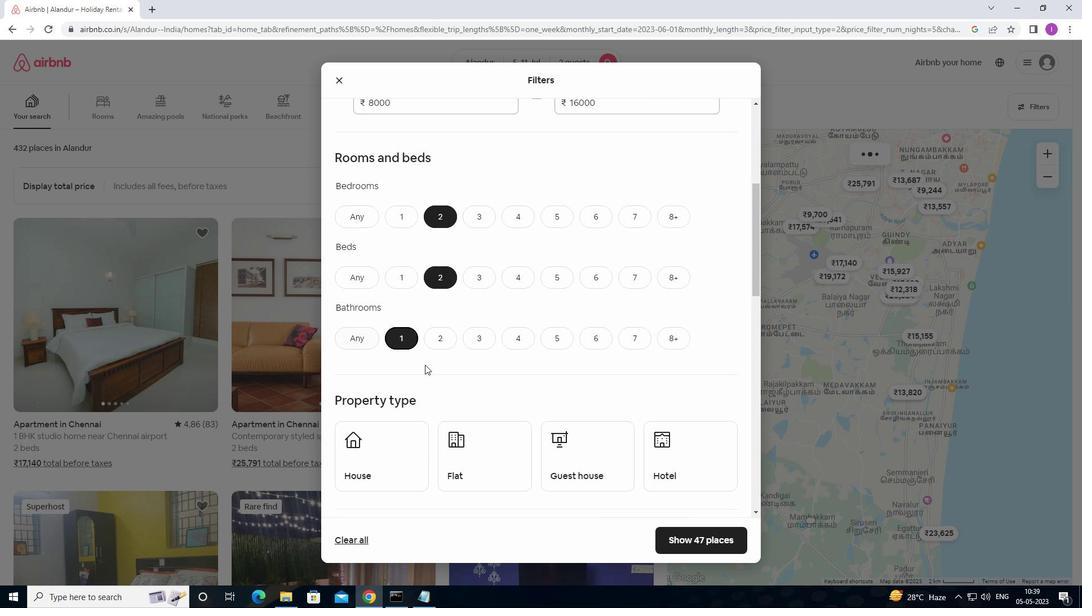 
Action: Mouse moved to (429, 374)
Screenshot: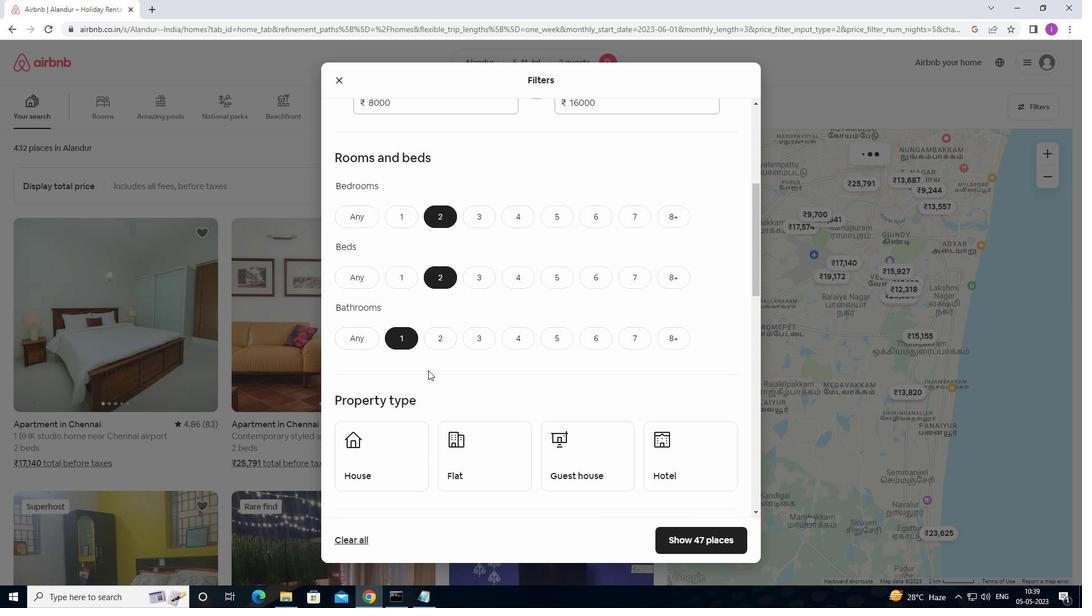 
Action: Mouse scrolled (429, 374) with delta (0, 0)
Screenshot: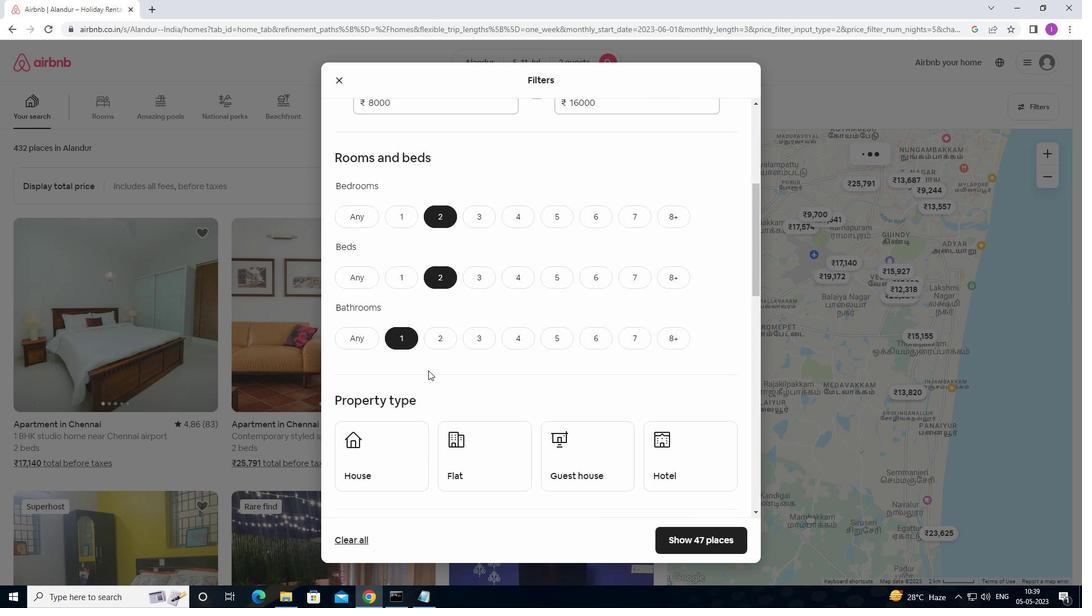 
Action: Mouse moved to (411, 358)
Screenshot: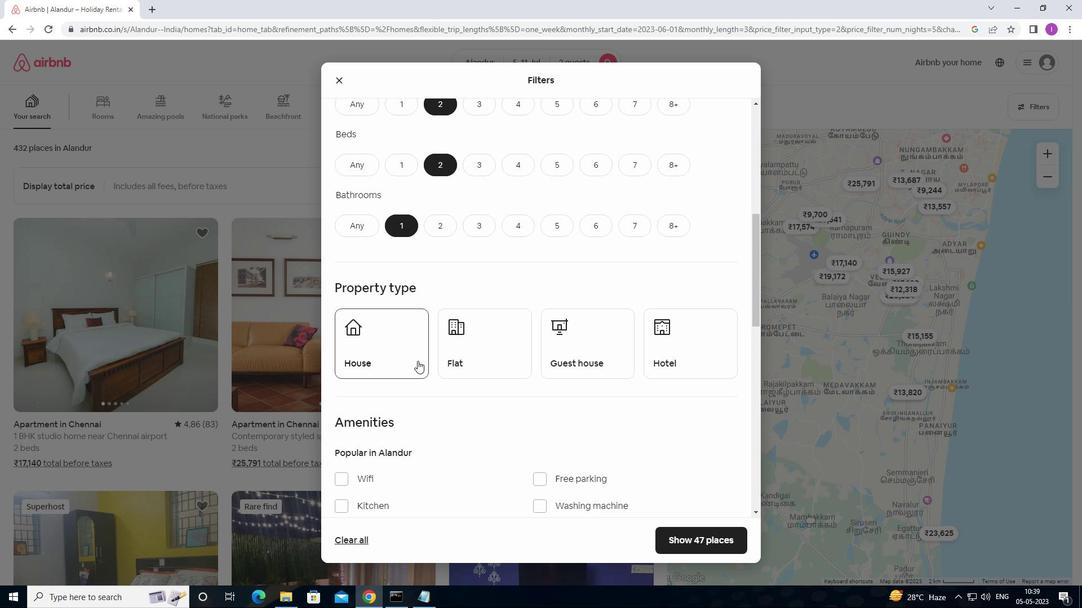 
Action: Mouse pressed left at (411, 358)
Screenshot: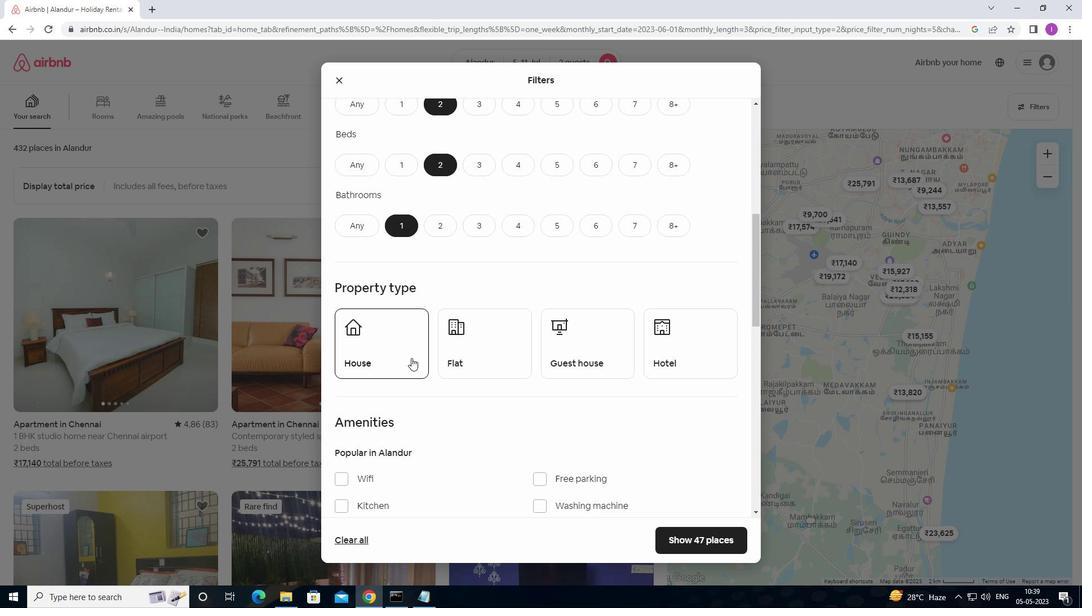 
Action: Mouse moved to (527, 373)
Screenshot: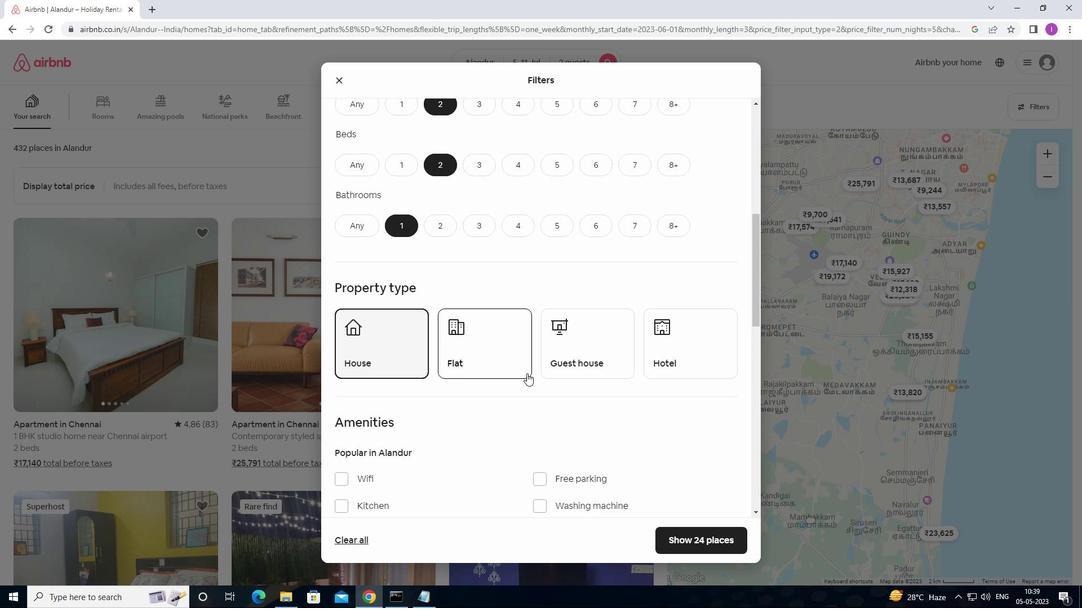 
Action: Mouse pressed left at (527, 373)
Screenshot: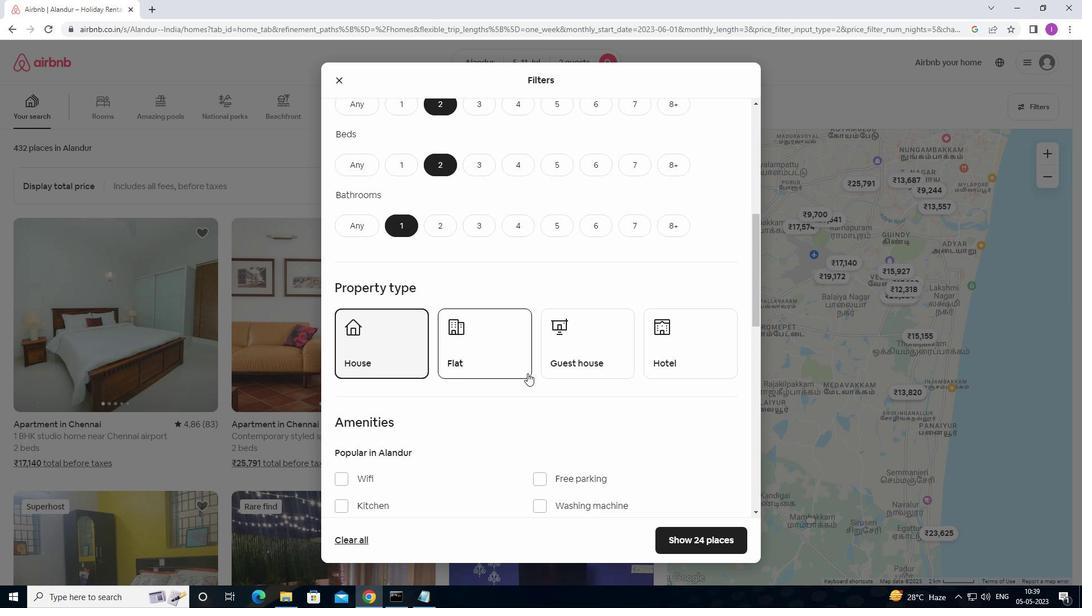 
Action: Mouse moved to (595, 362)
Screenshot: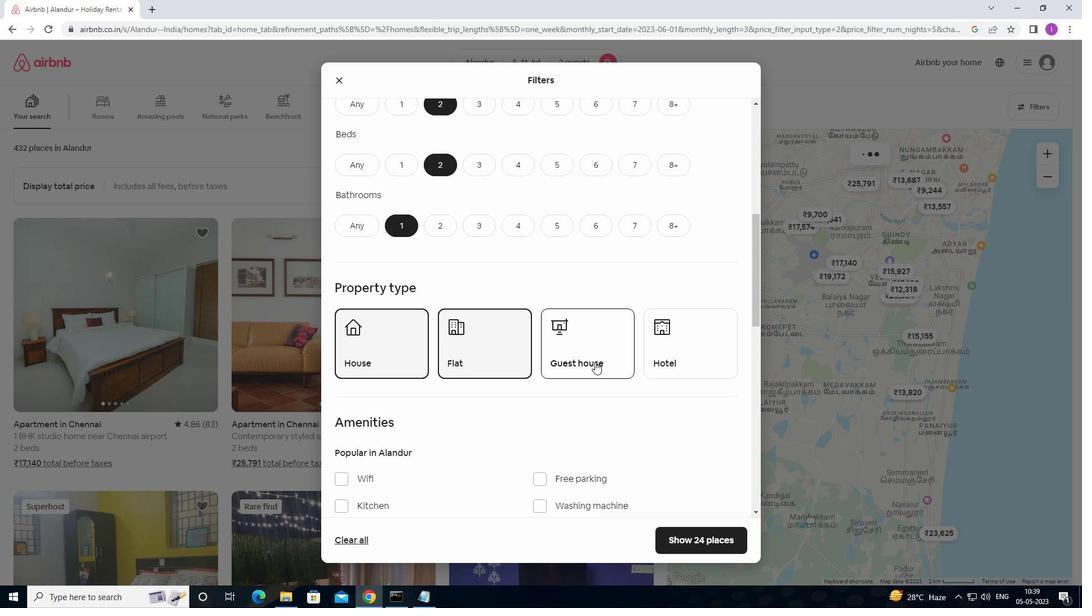 
Action: Mouse pressed left at (595, 362)
Screenshot: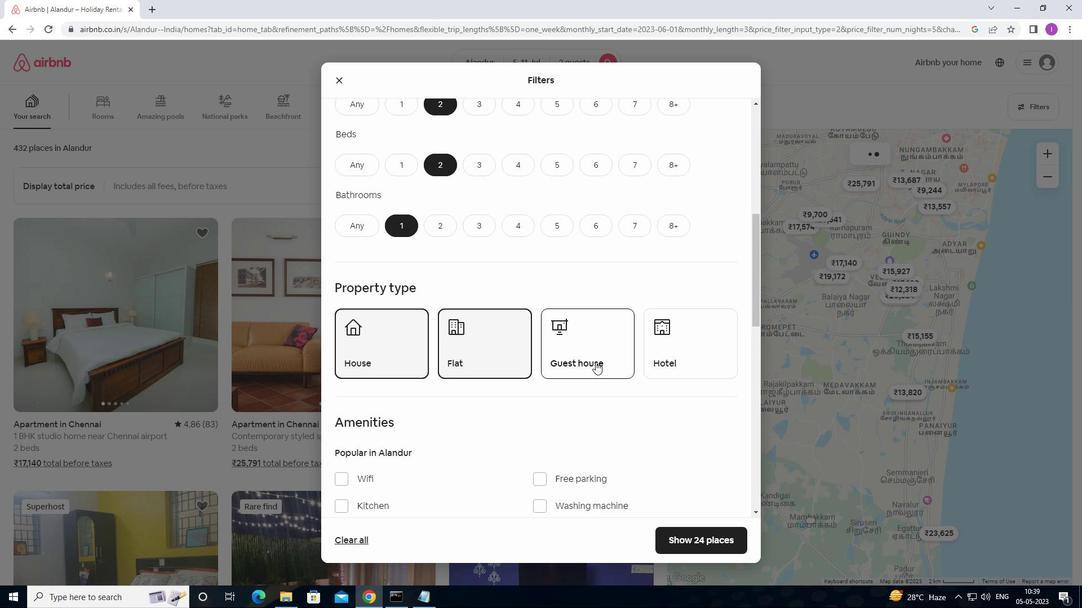 
Action: Mouse moved to (553, 375)
Screenshot: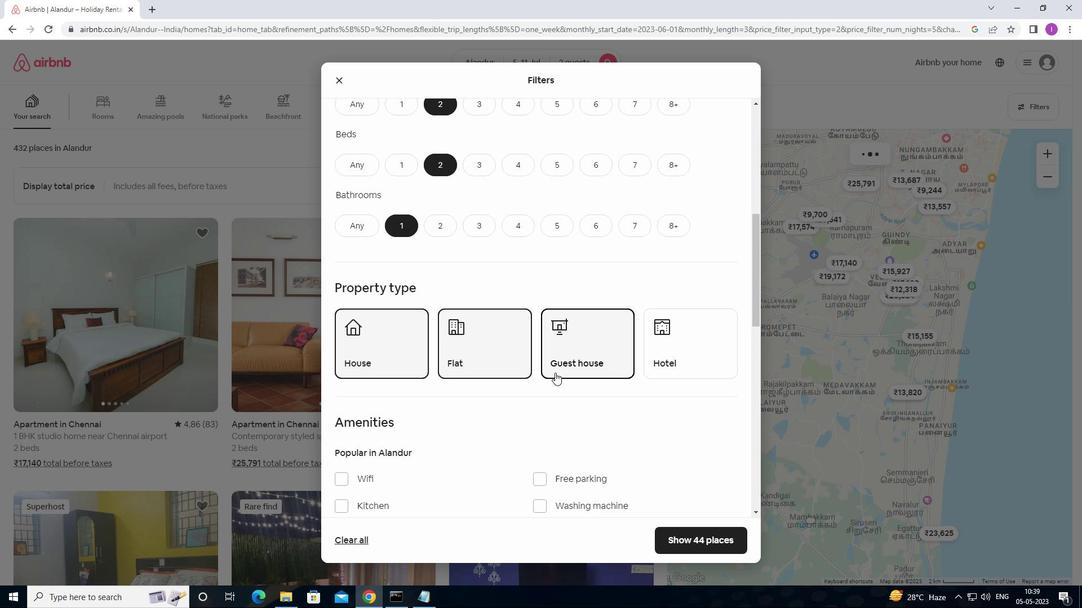 
Action: Mouse scrolled (553, 375) with delta (0, 0)
Screenshot: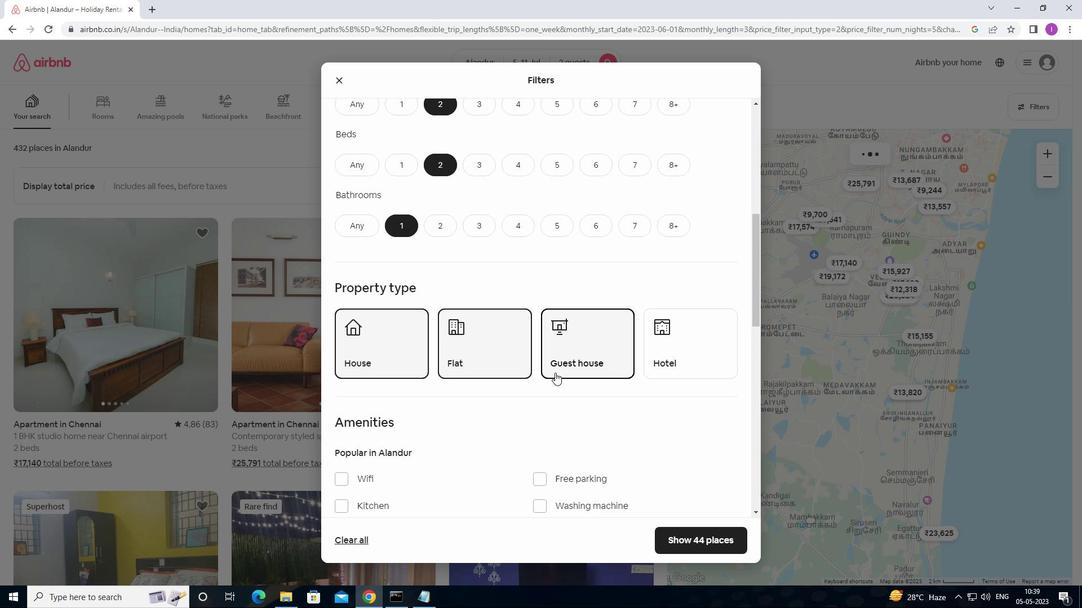 
Action: Mouse moved to (553, 375)
Screenshot: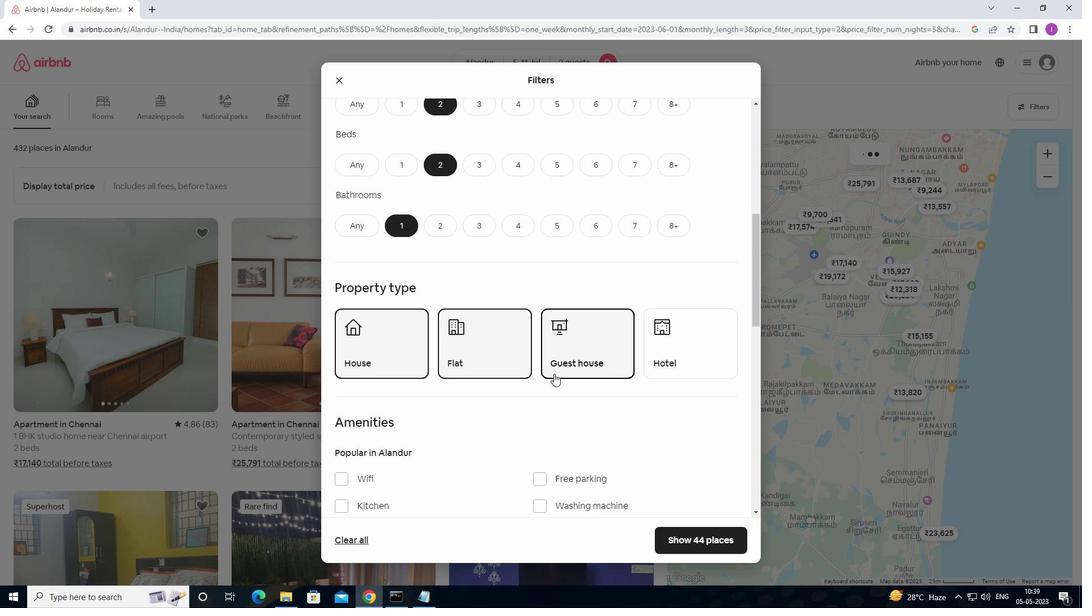 
Action: Mouse scrolled (553, 375) with delta (0, 0)
Screenshot: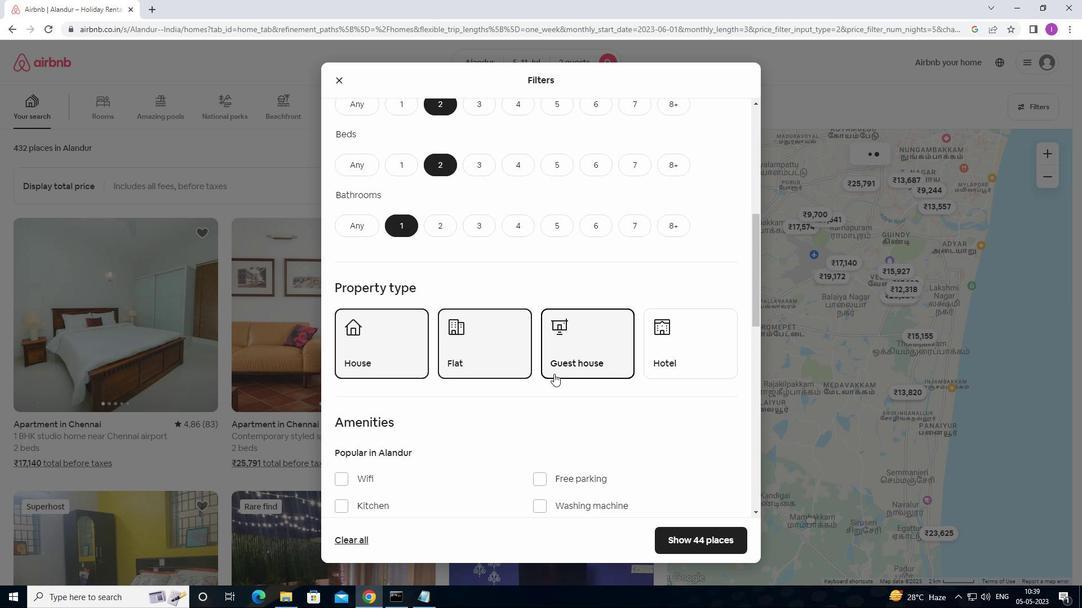 
Action: Mouse scrolled (553, 375) with delta (0, 0)
Screenshot: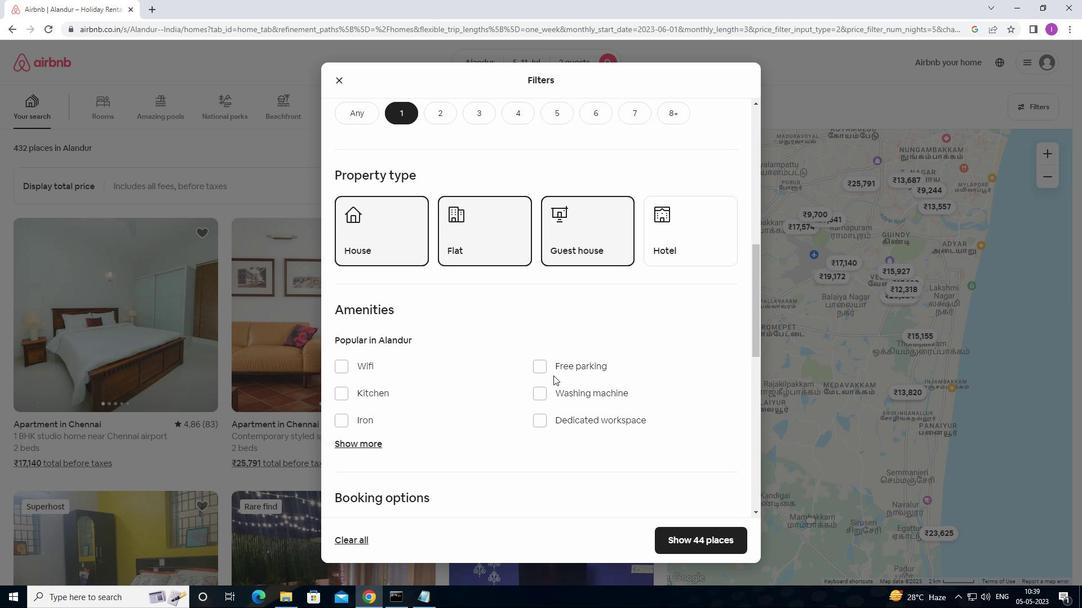 
Action: Mouse scrolled (553, 375) with delta (0, 0)
Screenshot: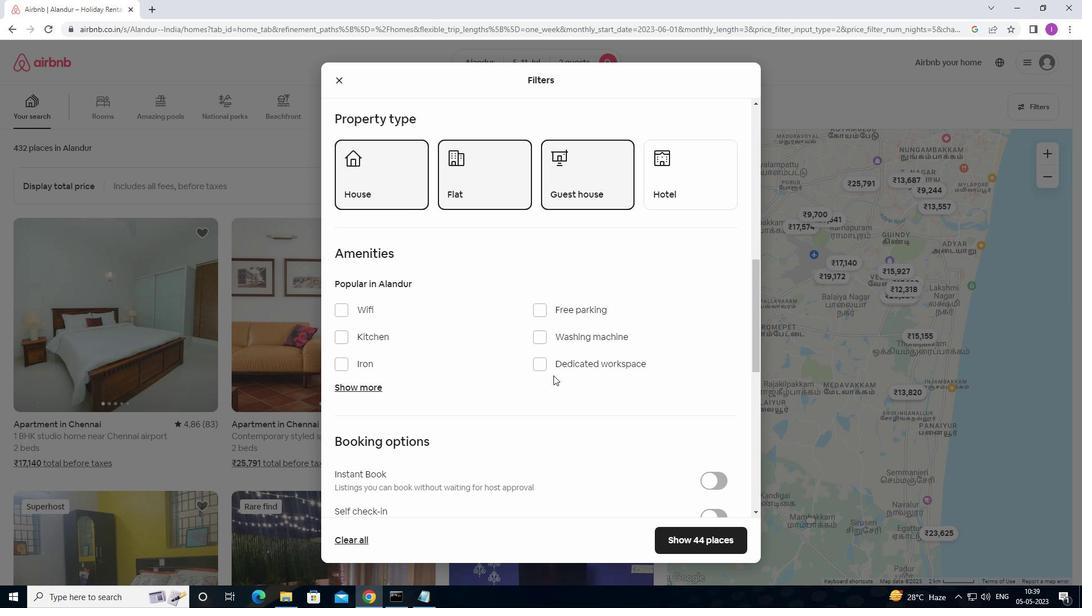
Action: Mouse scrolled (553, 375) with delta (0, 0)
Screenshot: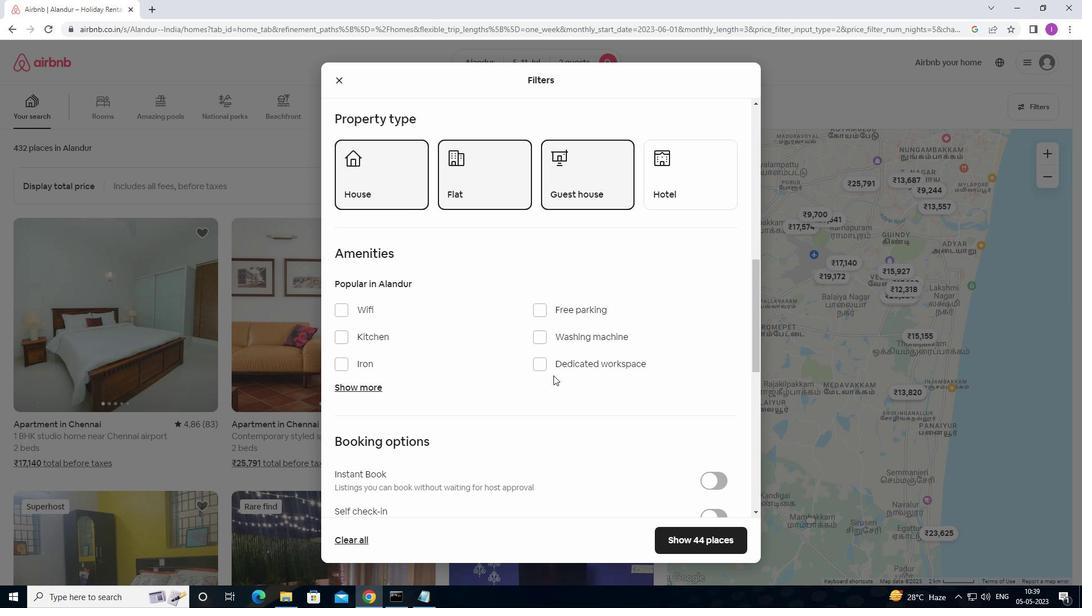 
Action: Mouse scrolled (553, 375) with delta (0, 0)
Screenshot: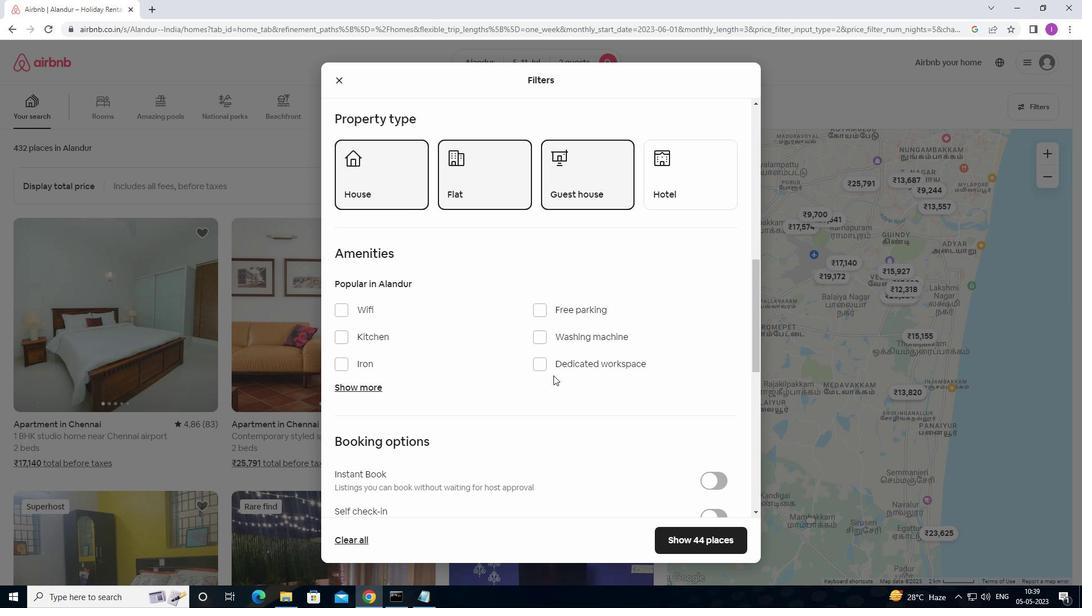 
Action: Mouse moved to (718, 350)
Screenshot: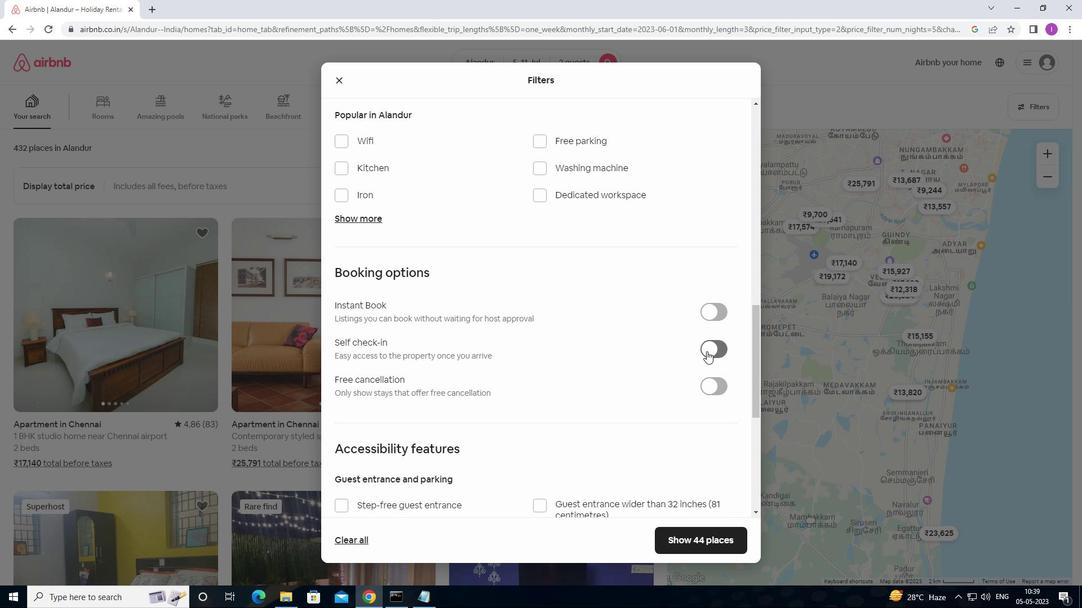 
Action: Mouse pressed left at (718, 350)
Screenshot: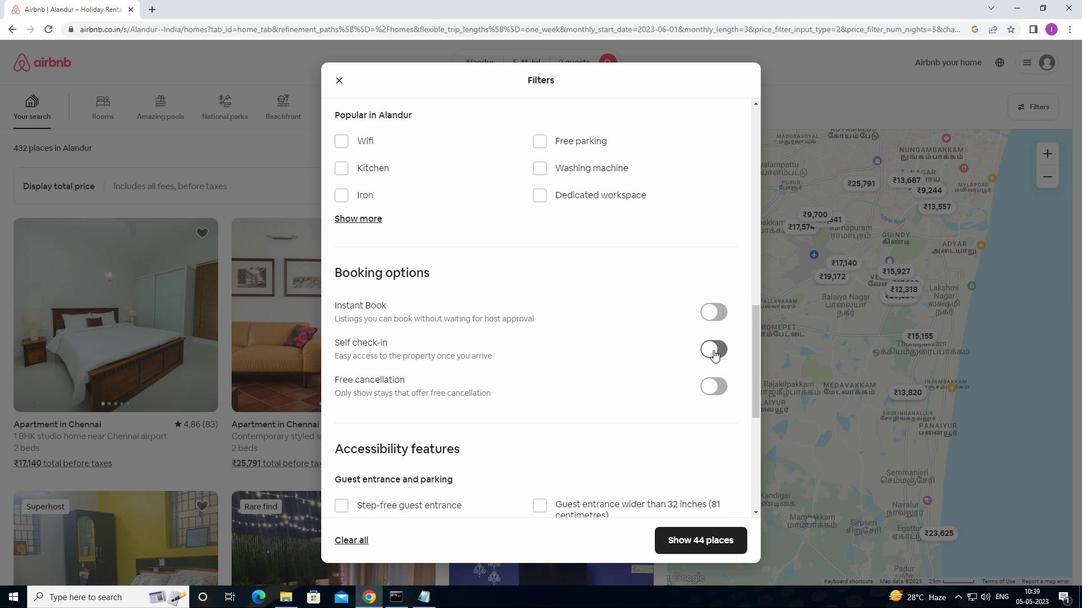 
Action: Mouse moved to (589, 405)
Screenshot: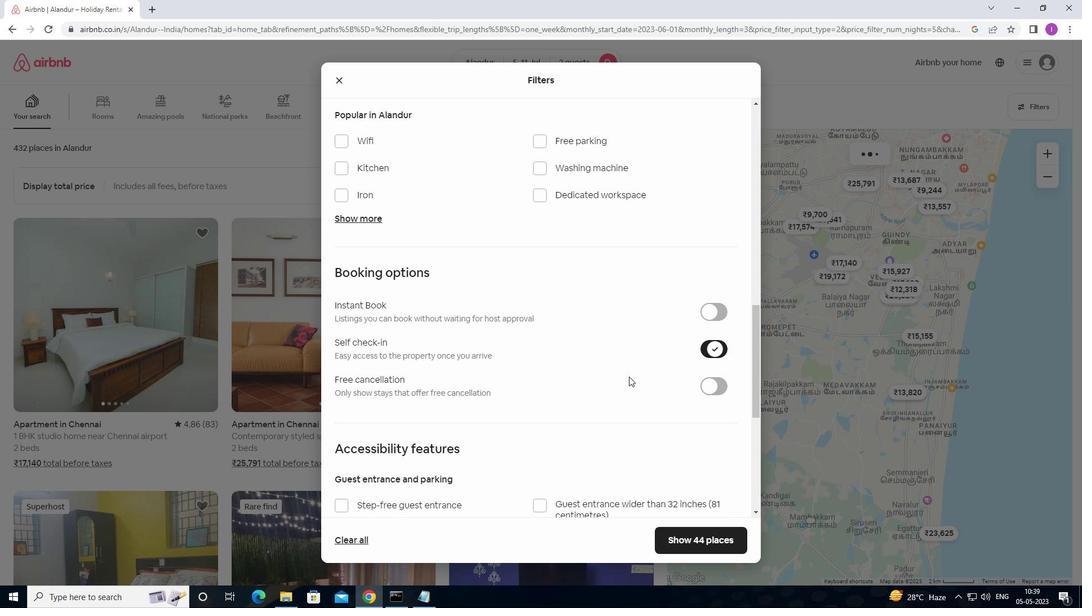 
Action: Mouse scrolled (589, 404) with delta (0, 0)
Screenshot: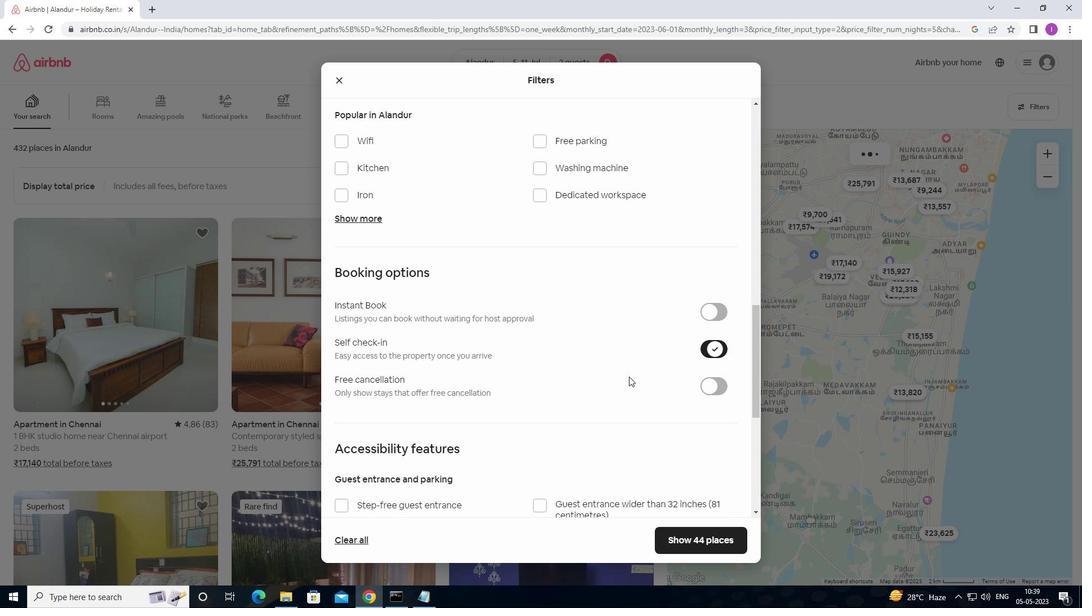 
Action: Mouse moved to (583, 409)
Screenshot: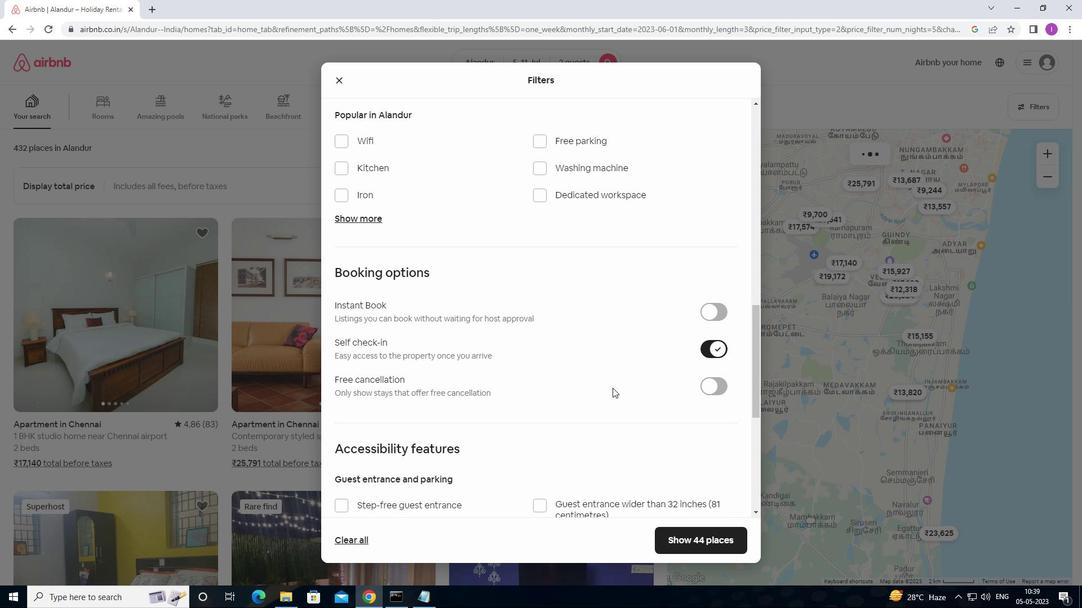 
Action: Mouse scrolled (583, 409) with delta (0, 0)
Screenshot: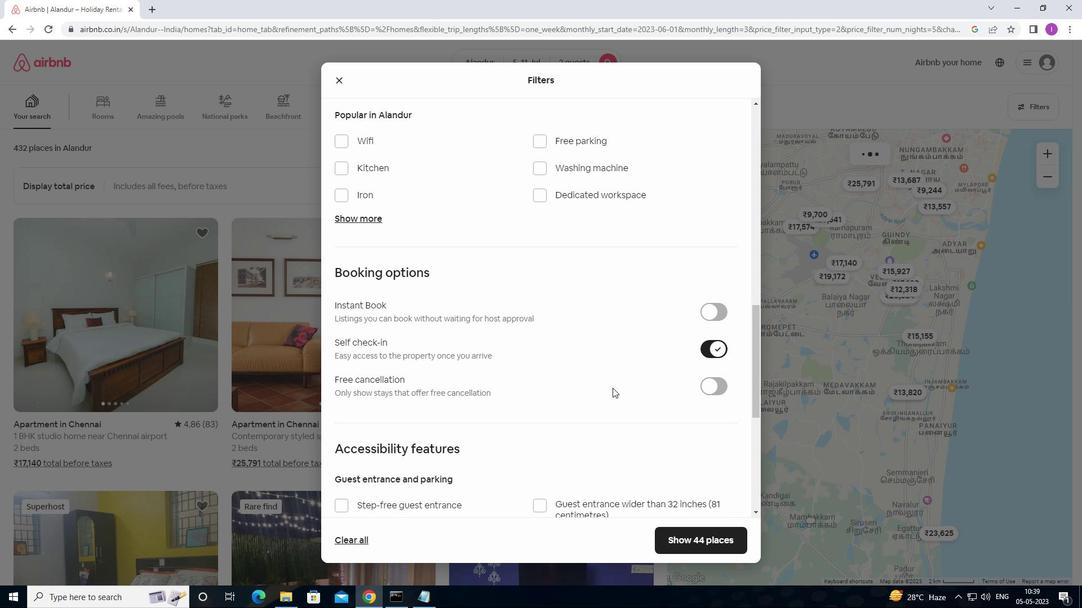 
Action: Mouse moved to (576, 415)
Screenshot: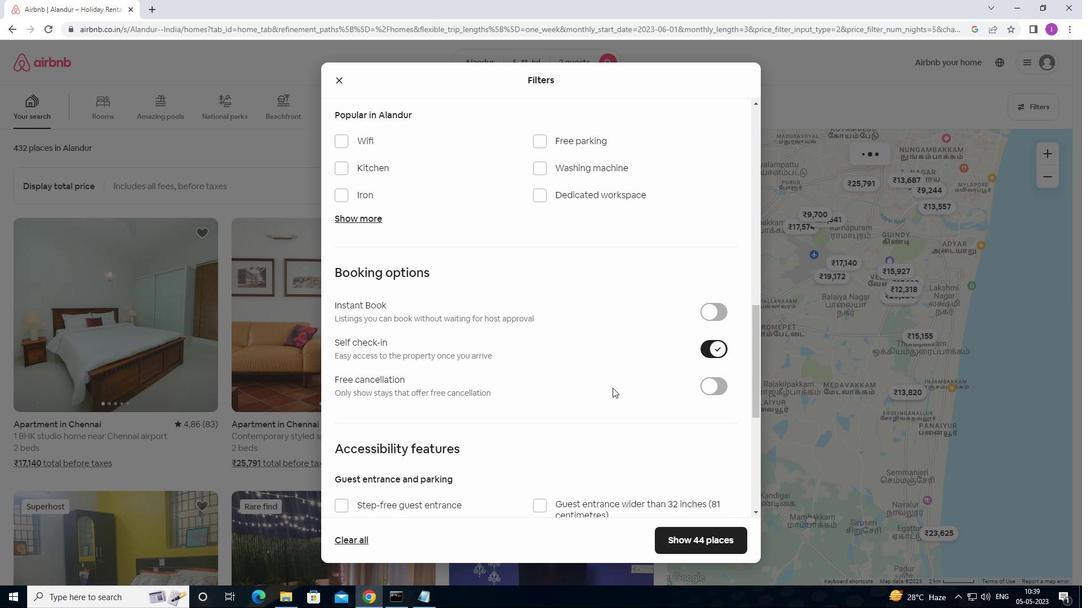 
Action: Mouse scrolled (576, 415) with delta (0, 0)
Screenshot: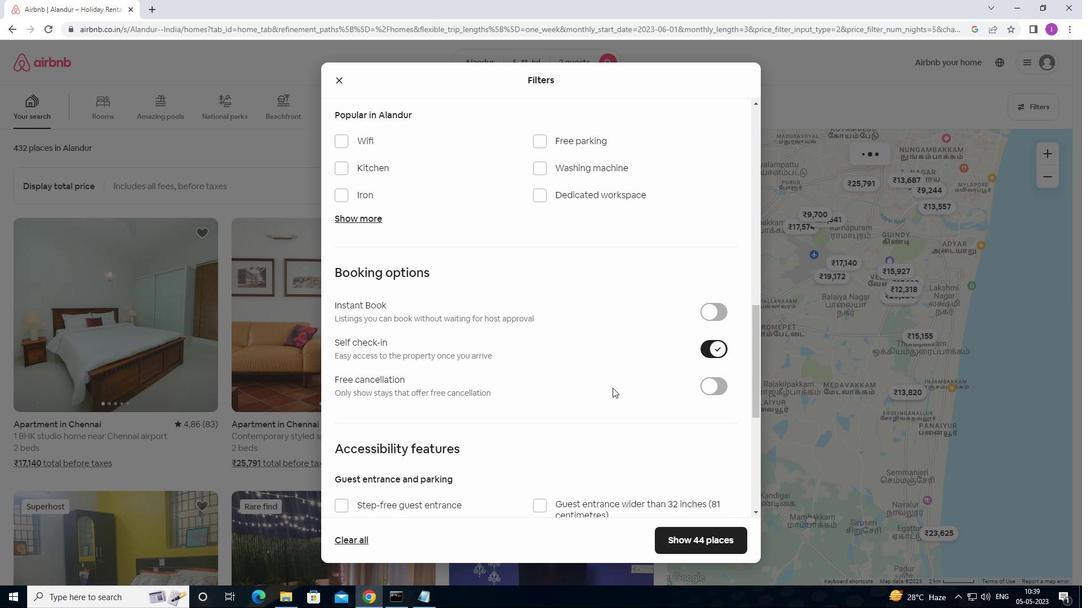 
Action: Mouse moved to (572, 418)
Screenshot: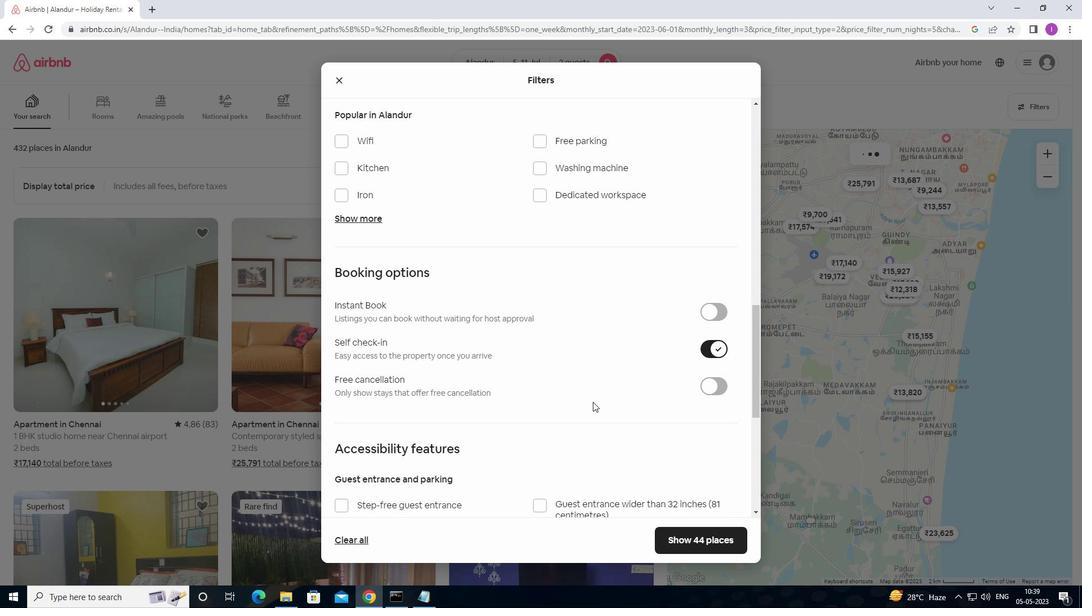 
Action: Mouse scrolled (572, 417) with delta (0, 0)
Screenshot: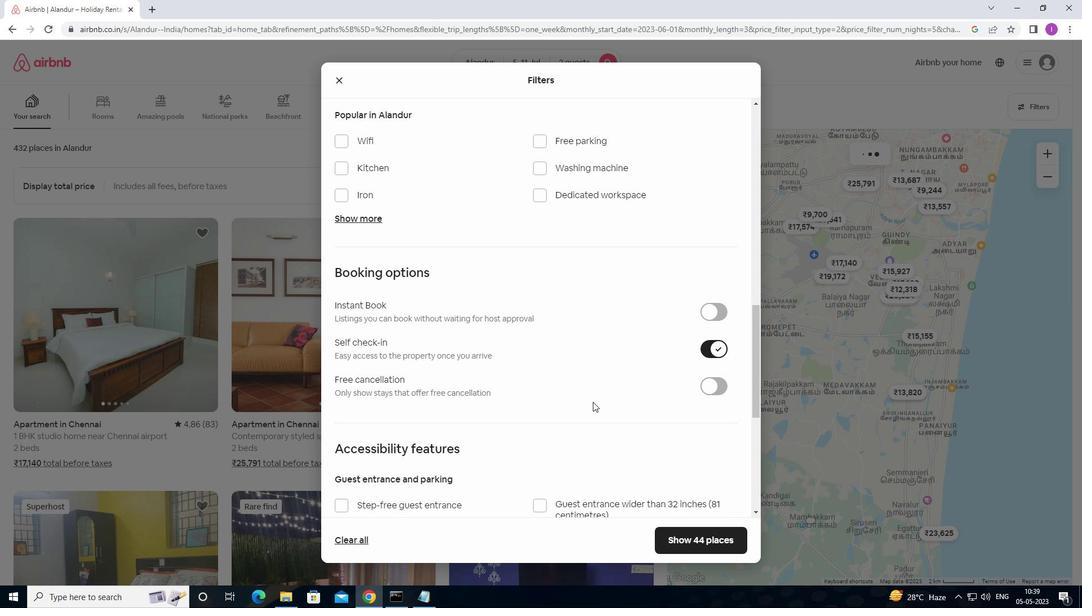 
Action: Mouse moved to (534, 420)
Screenshot: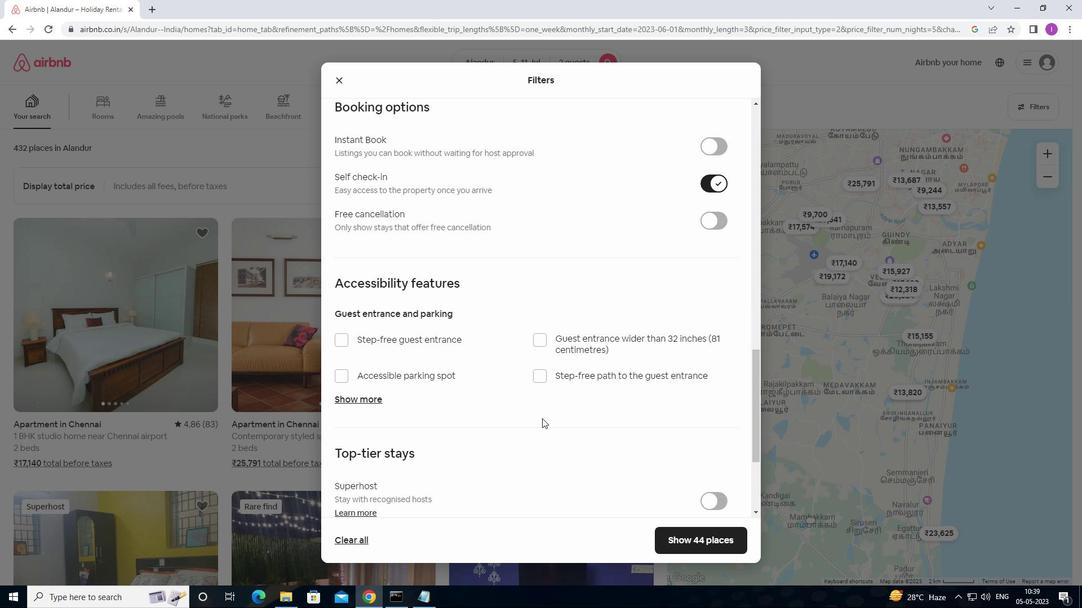 
Action: Mouse scrolled (534, 419) with delta (0, 0)
Screenshot: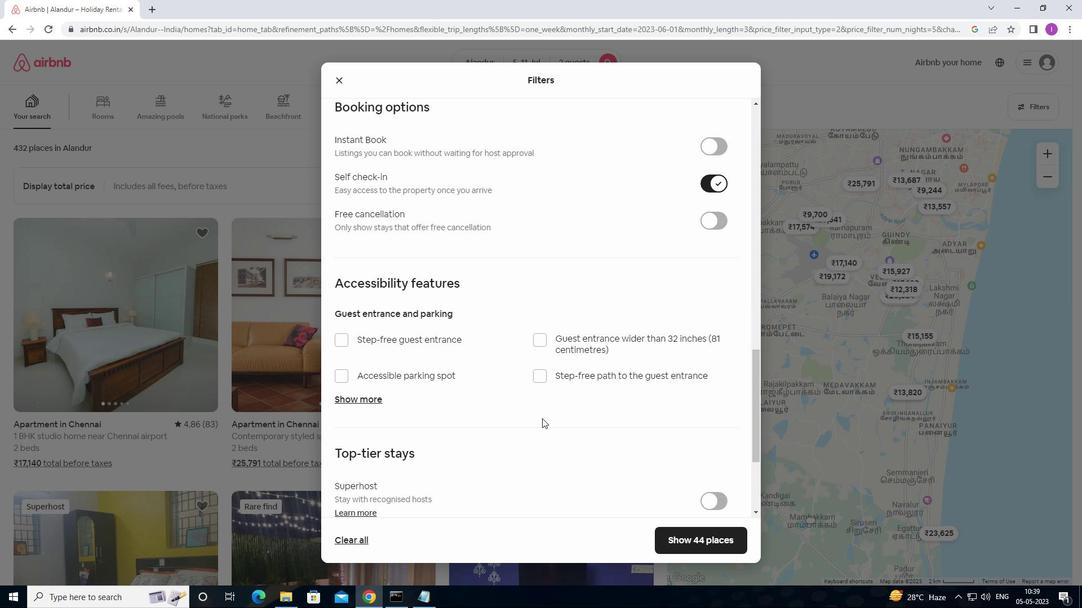 
Action: Mouse moved to (532, 422)
Screenshot: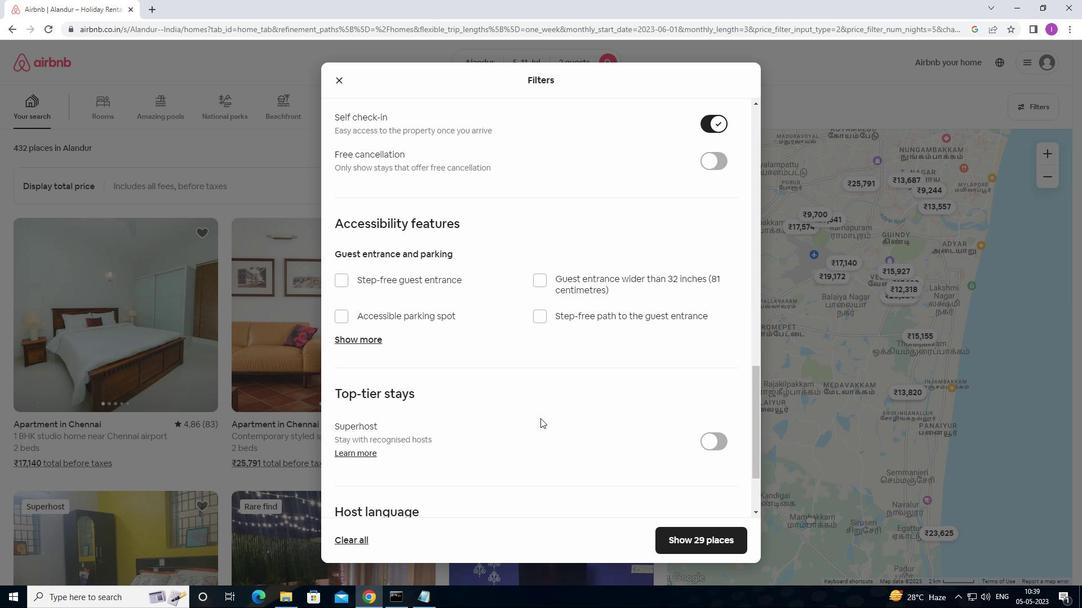 
Action: Mouse scrolled (532, 422) with delta (0, 0)
Screenshot: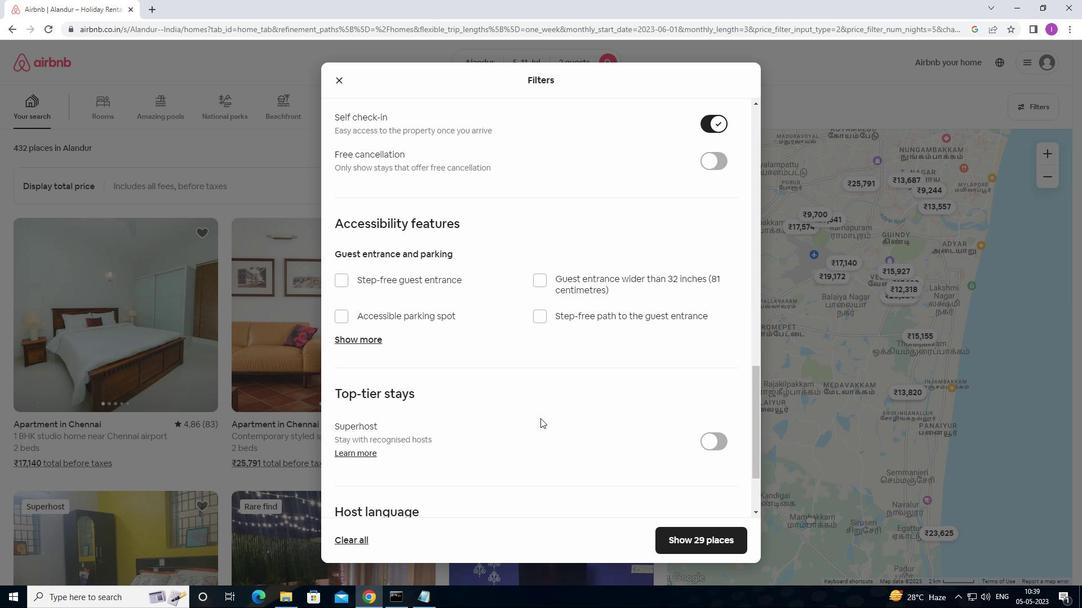 
Action: Mouse moved to (529, 425)
Screenshot: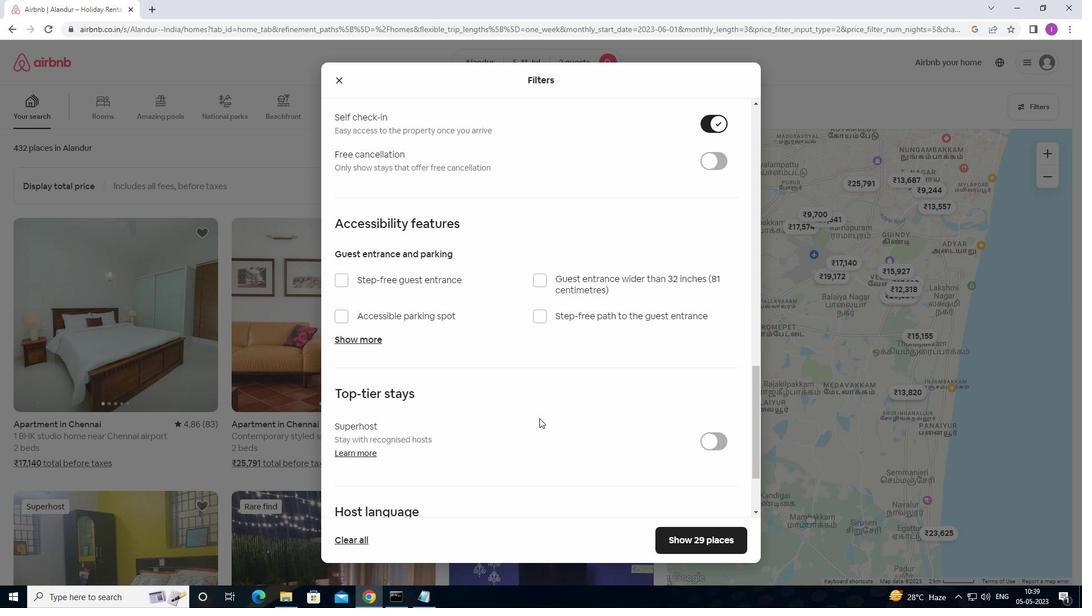 
Action: Mouse scrolled (529, 424) with delta (0, 0)
Screenshot: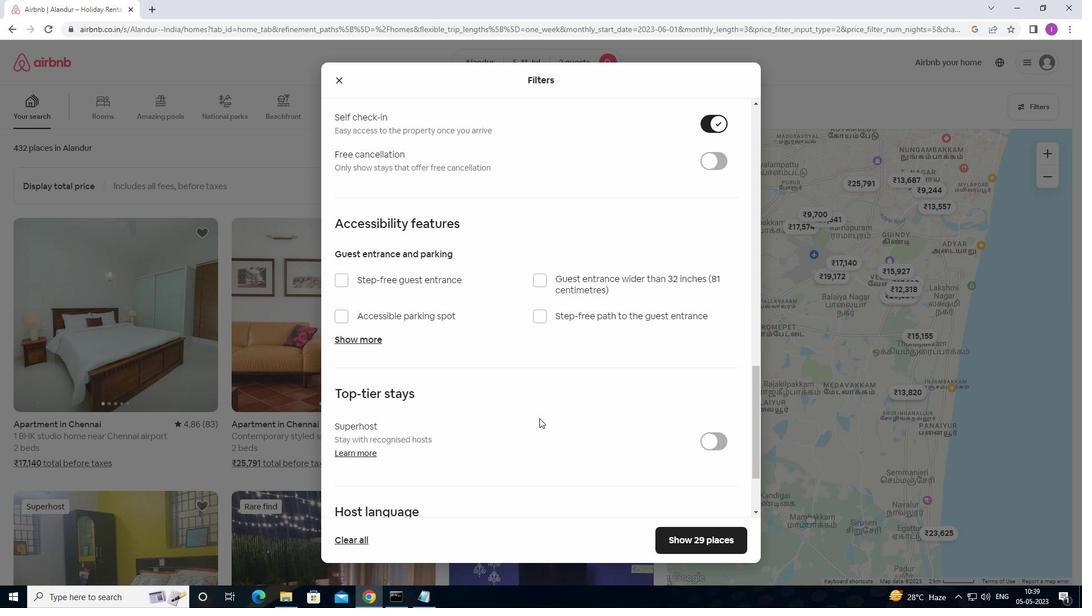 
Action: Mouse moved to (524, 428)
Screenshot: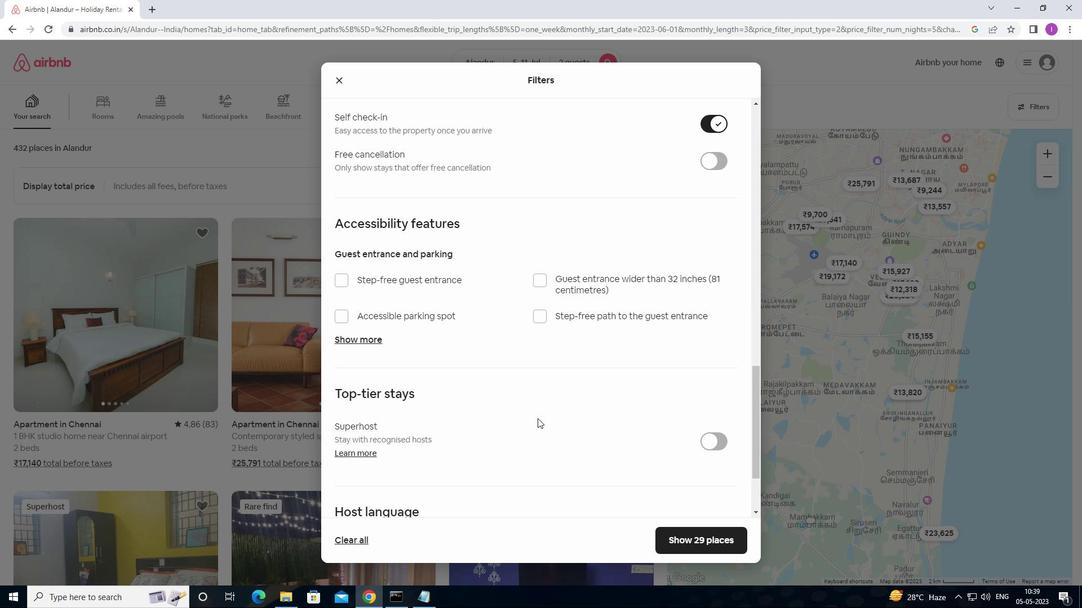 
Action: Mouse scrolled (524, 428) with delta (0, 0)
Screenshot: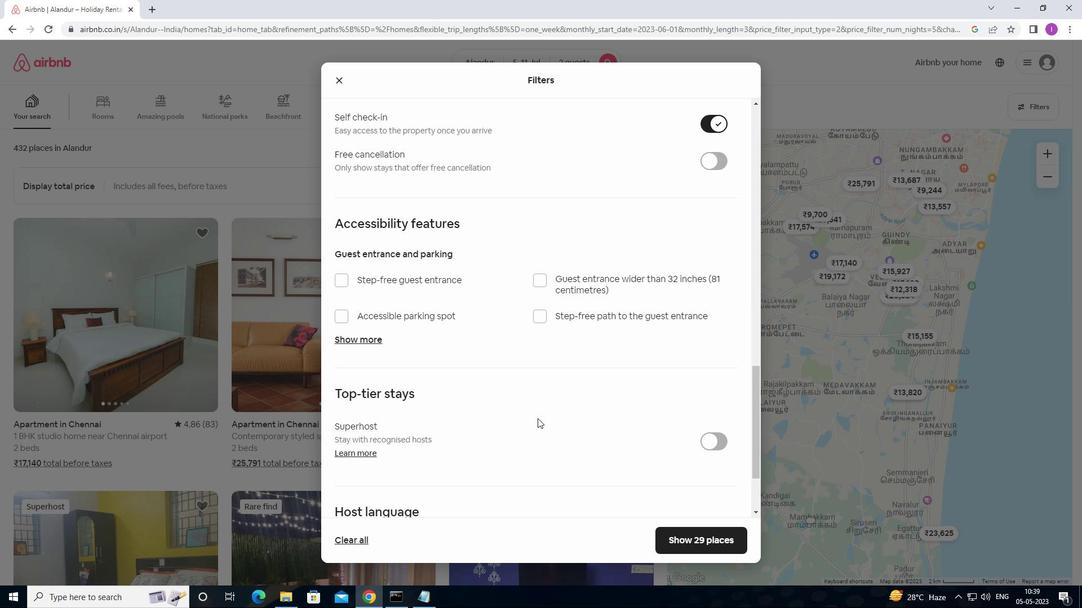 
Action: Mouse moved to (344, 441)
Screenshot: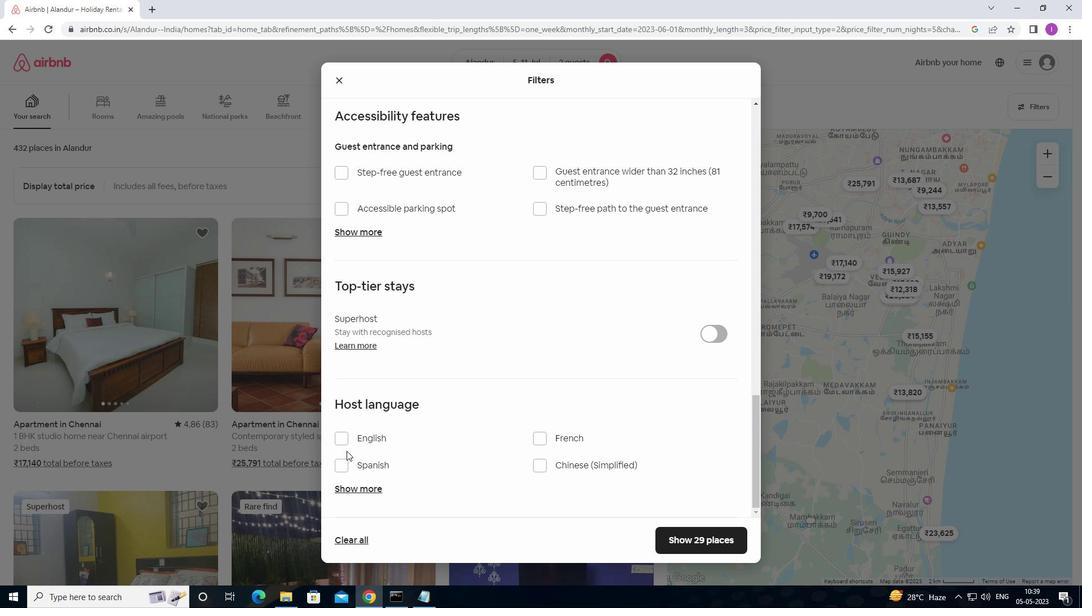 
Action: Mouse pressed left at (344, 441)
Screenshot: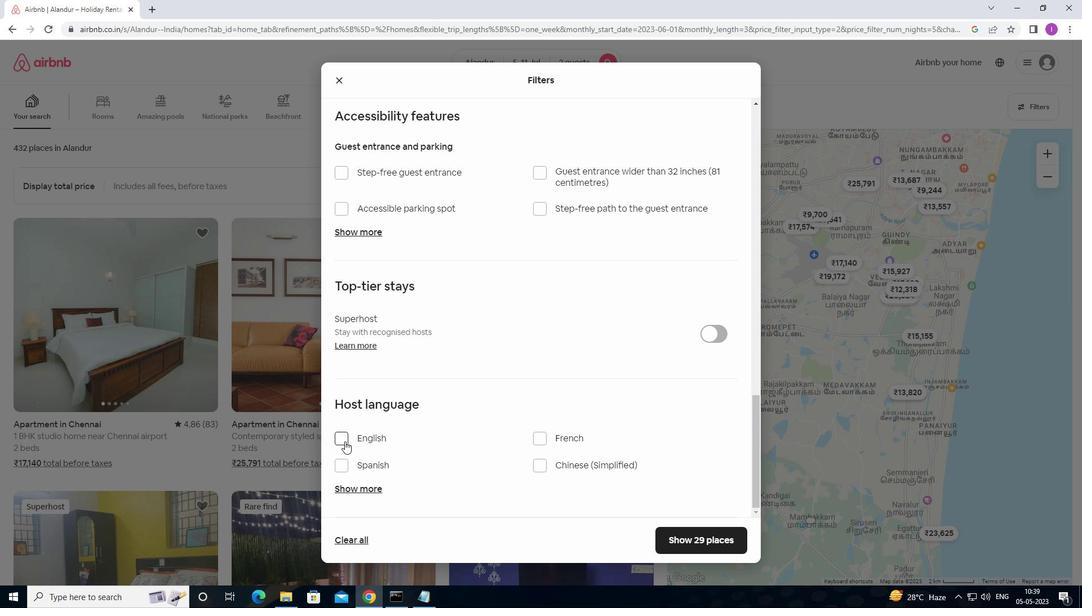 
Action: Mouse moved to (672, 538)
Screenshot: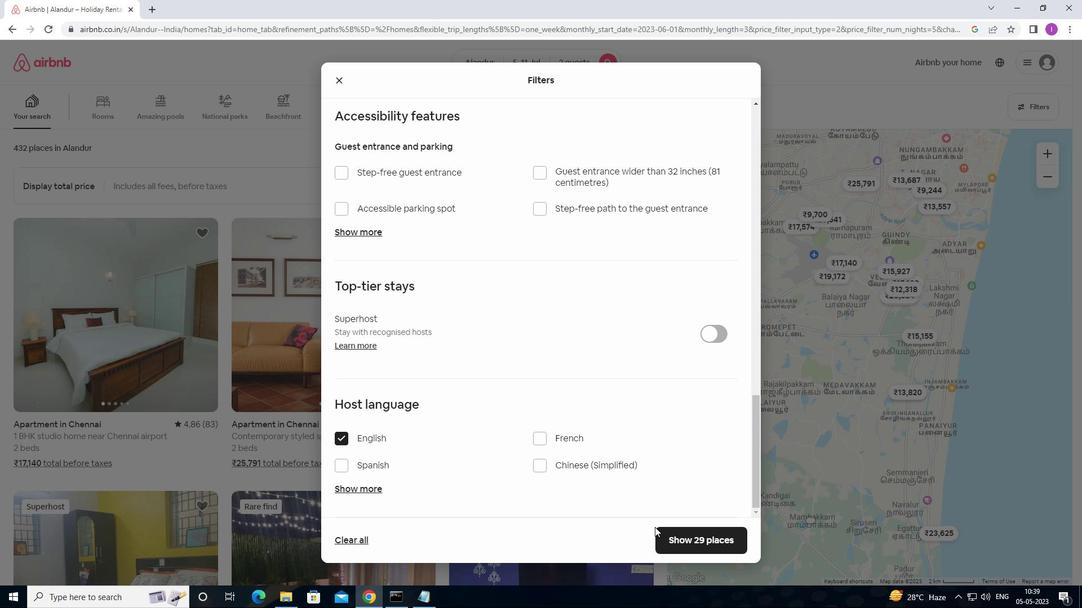 
Action: Mouse pressed left at (672, 538)
Screenshot: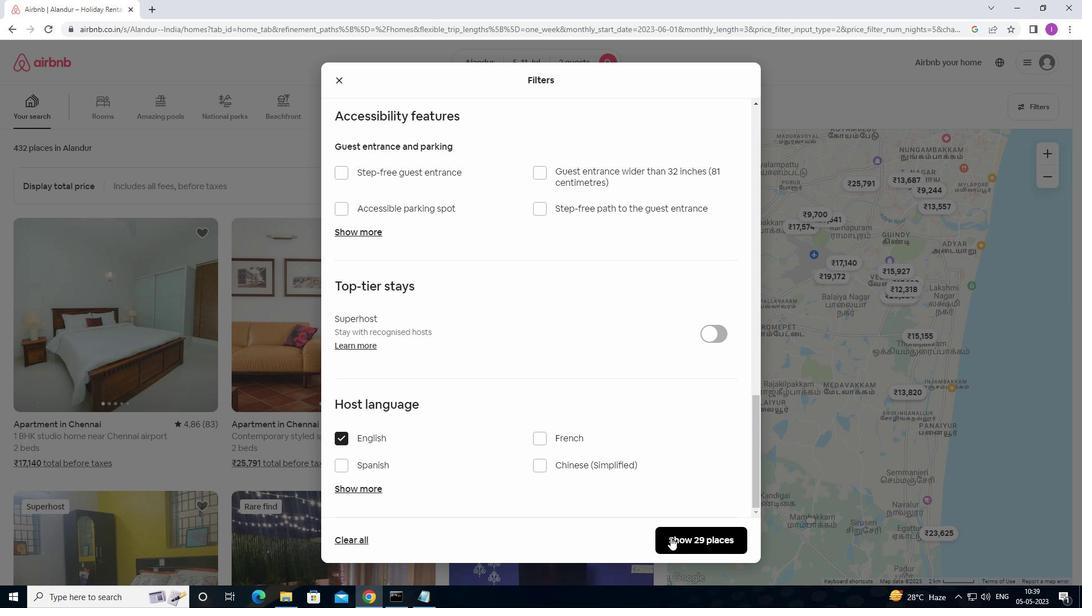 
Action: Mouse moved to (786, 537)
Screenshot: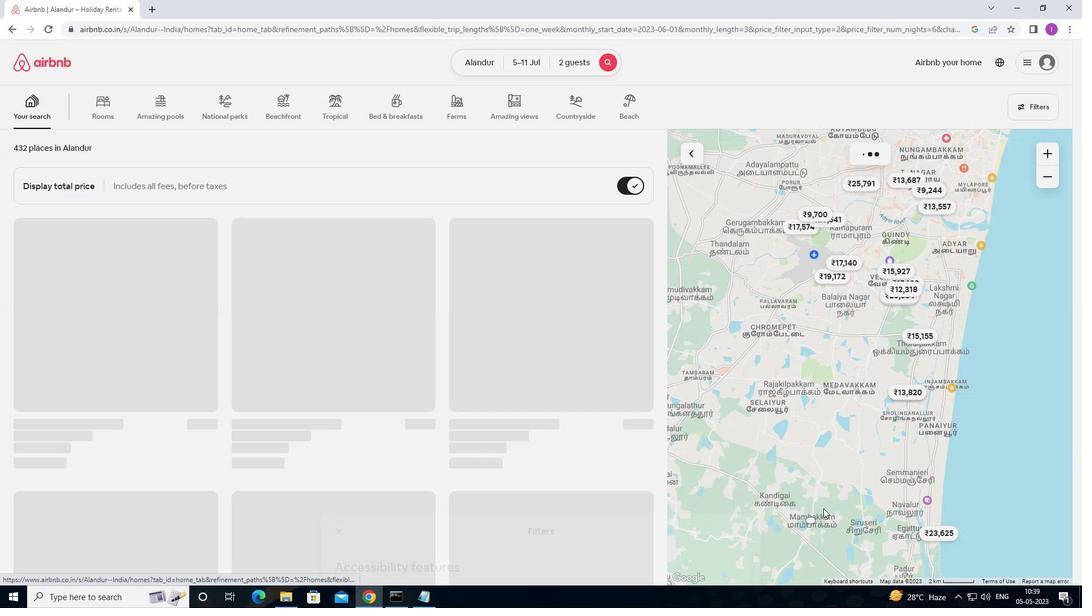 
